 Task: Create a due date automation trigger when advanced on, on the tuesday before a card is due add dates starting in 1 days at 11:00 AM.
Action: Mouse moved to (1118, 88)
Screenshot: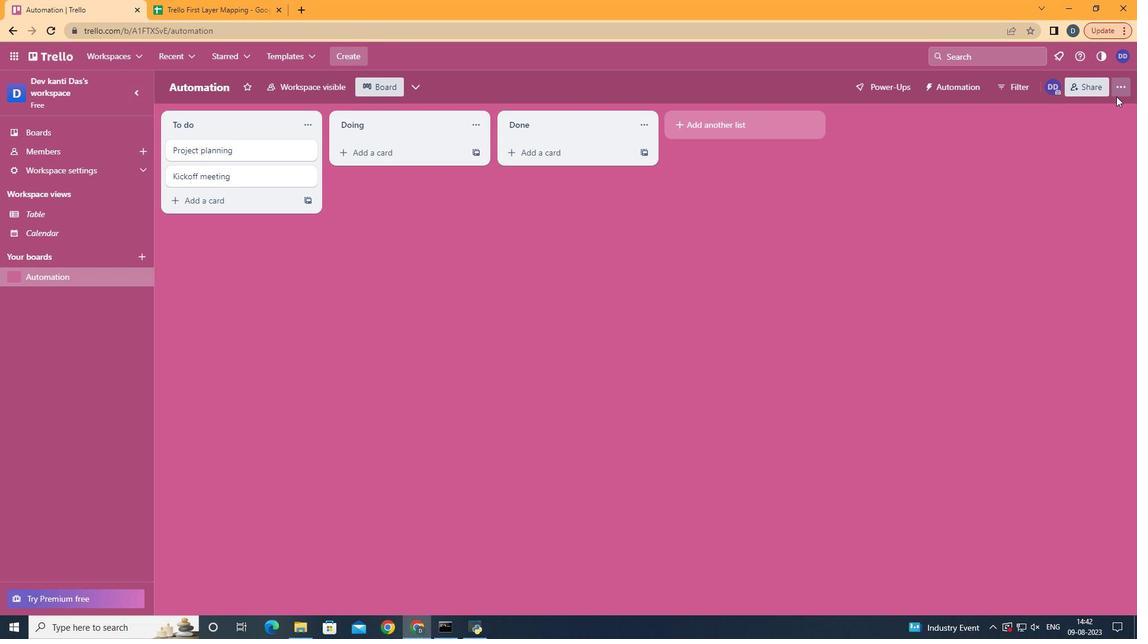 
Action: Mouse pressed left at (1118, 88)
Screenshot: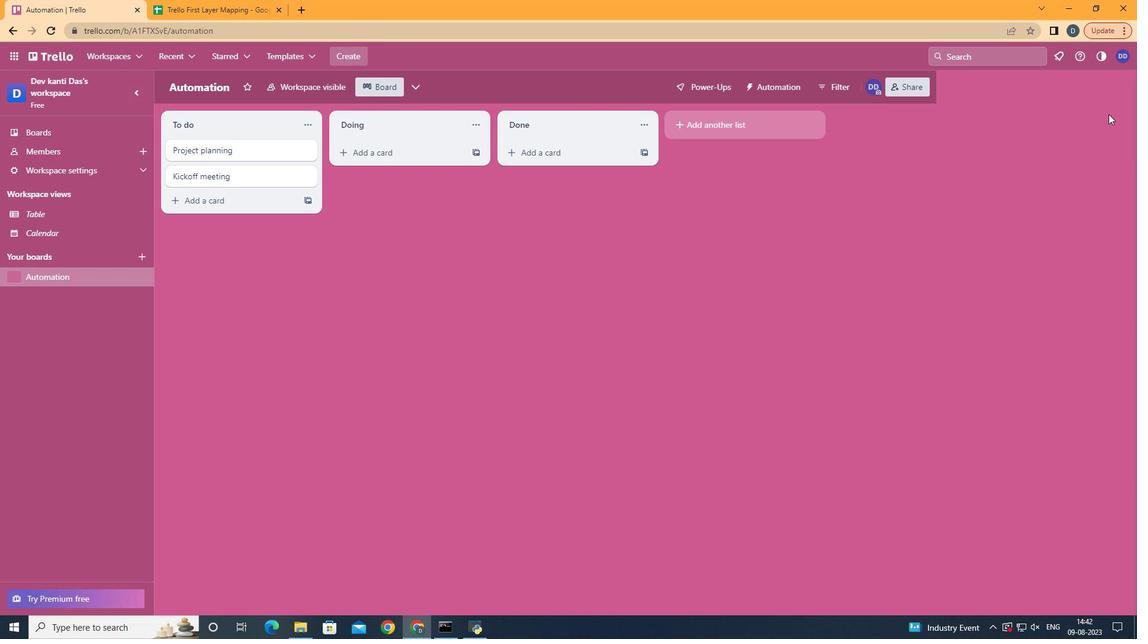 
Action: Mouse moved to (1020, 259)
Screenshot: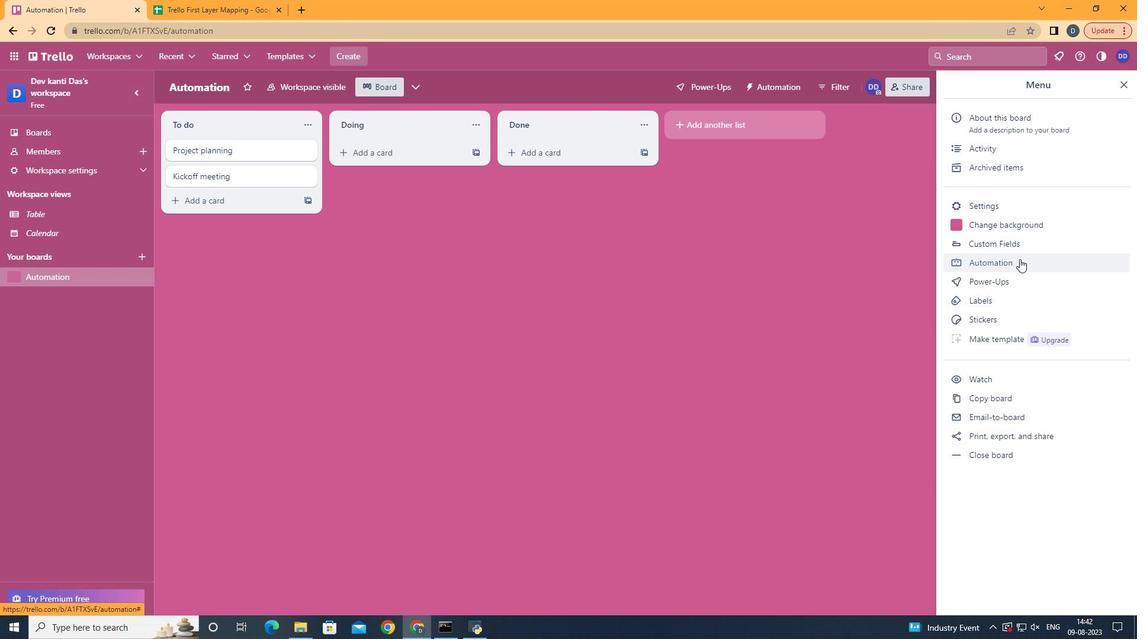 
Action: Mouse pressed left at (1020, 259)
Screenshot: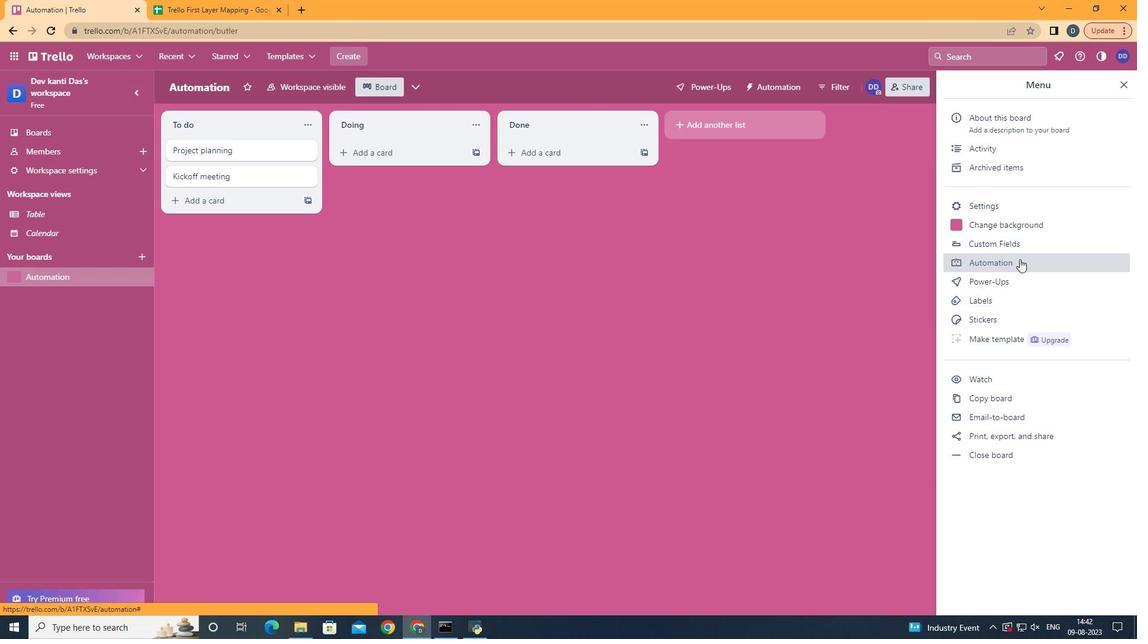 
Action: Mouse moved to (216, 243)
Screenshot: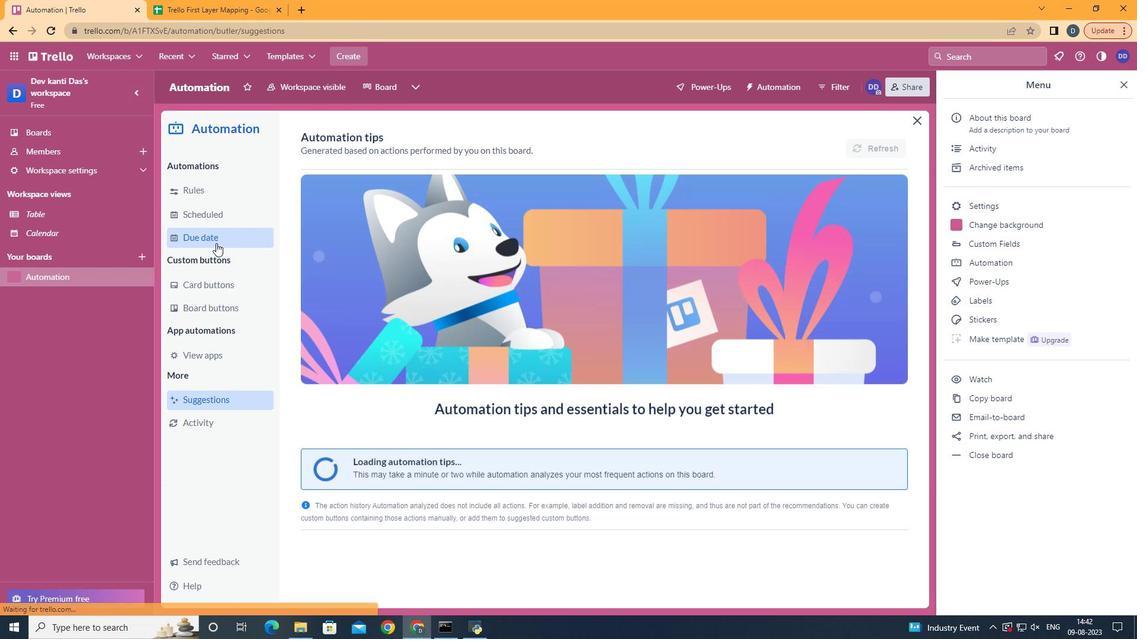 
Action: Mouse pressed left at (216, 243)
Screenshot: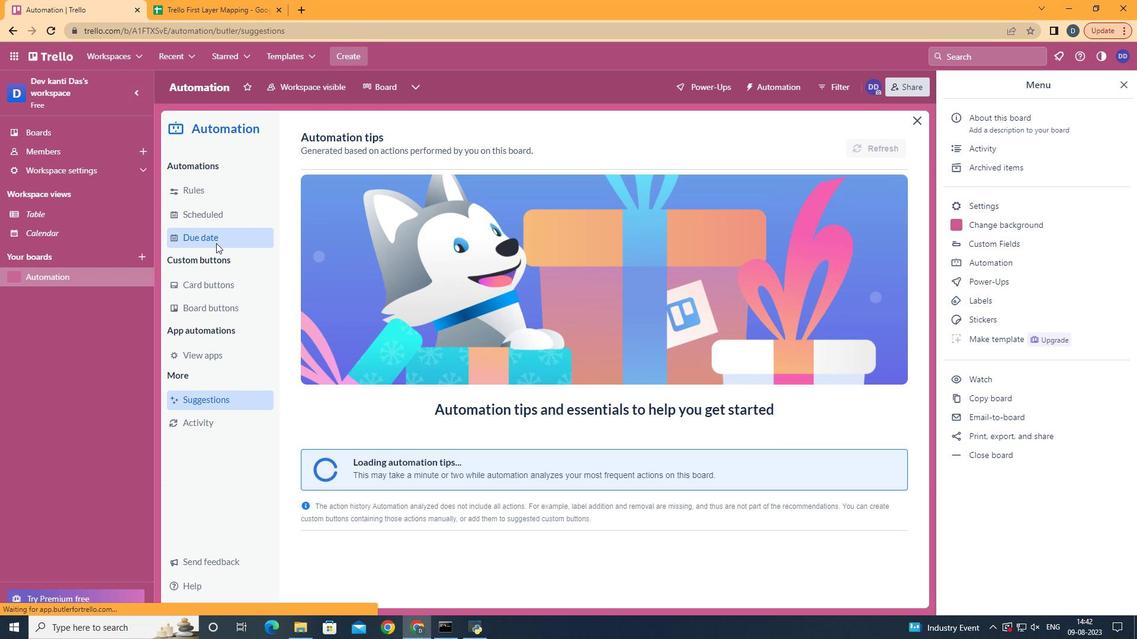 
Action: Mouse moved to (827, 143)
Screenshot: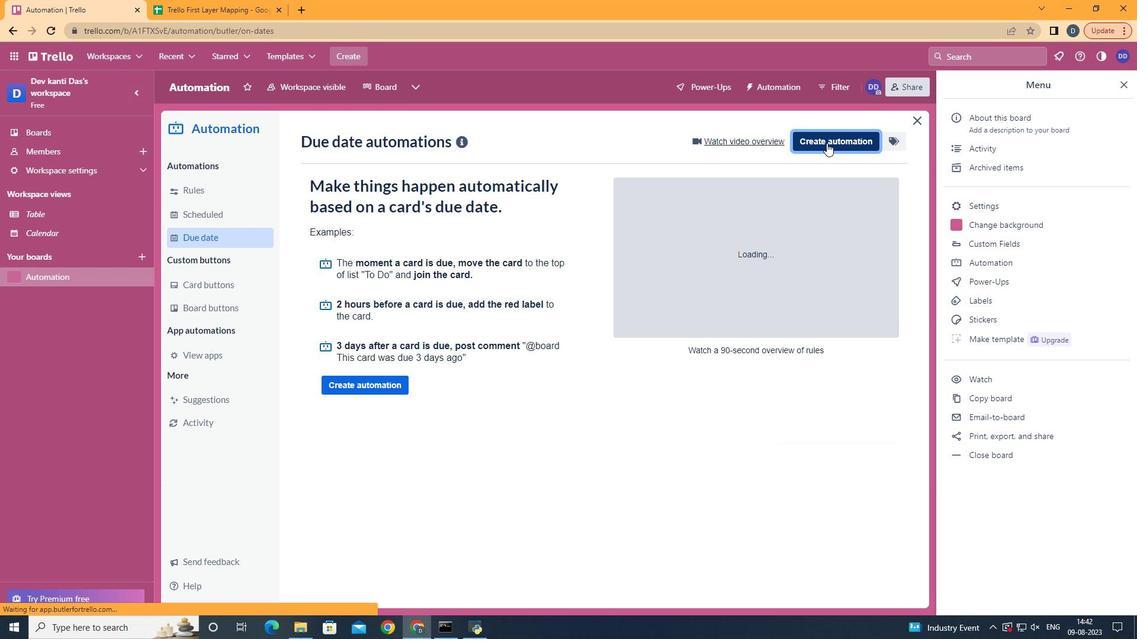 
Action: Mouse pressed left at (827, 143)
Screenshot: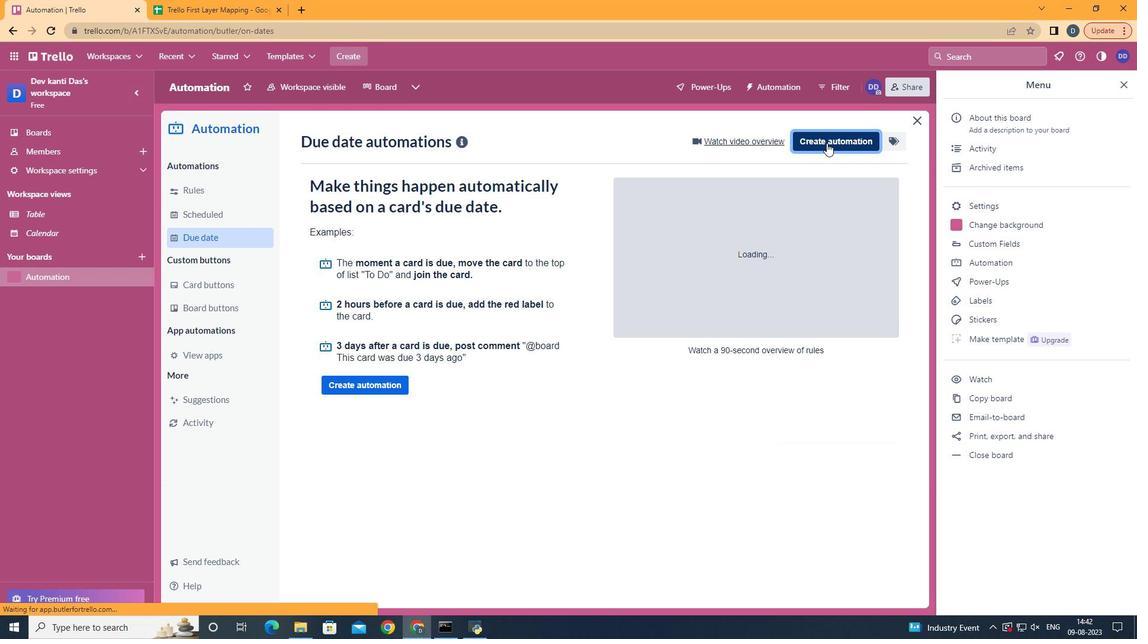 
Action: Mouse moved to (588, 261)
Screenshot: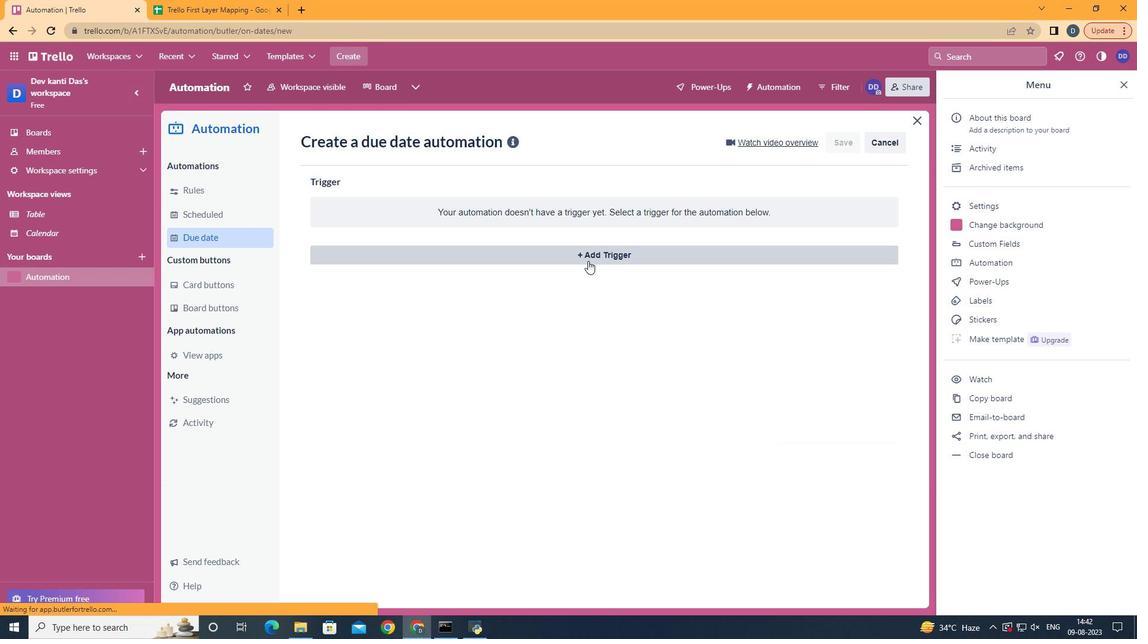 
Action: Mouse pressed left at (588, 261)
Screenshot: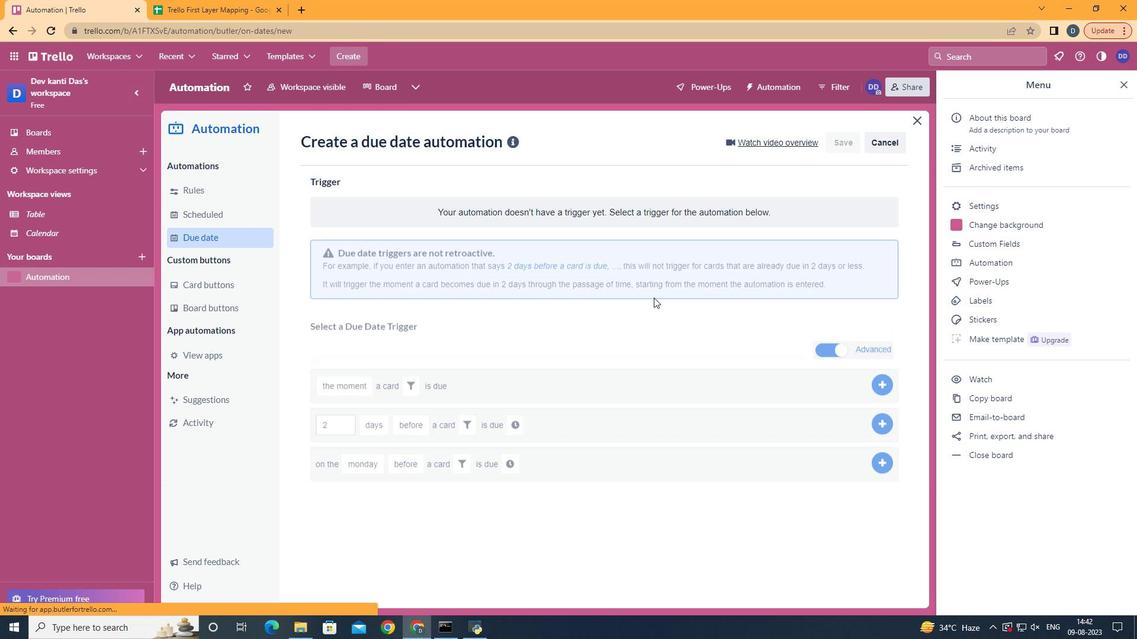 
Action: Mouse moved to (393, 331)
Screenshot: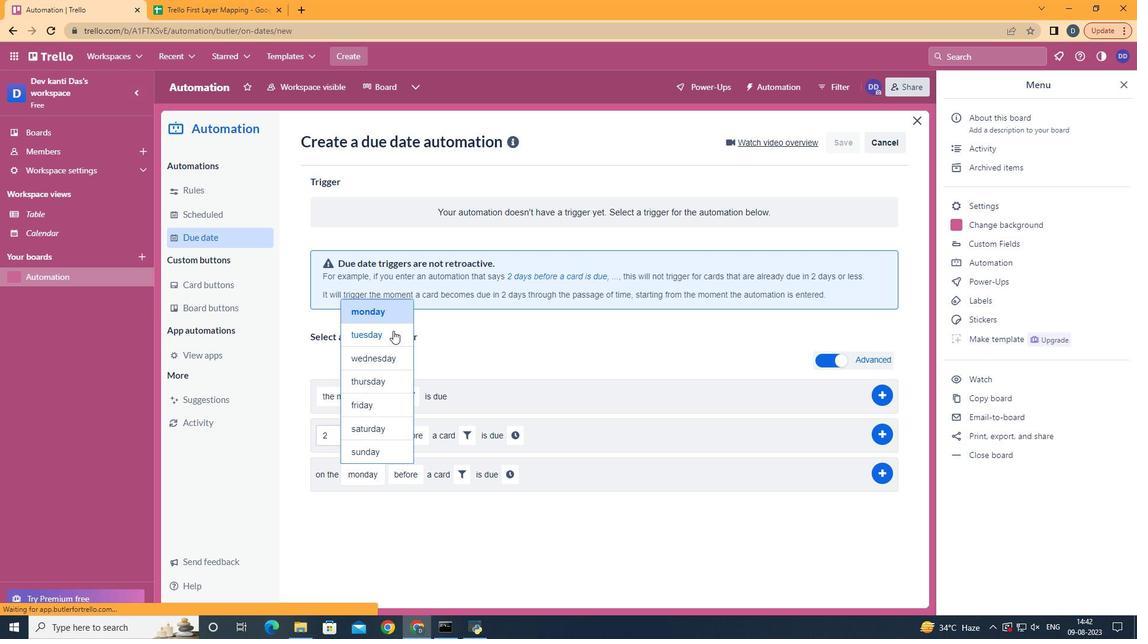 
Action: Mouse pressed left at (393, 331)
Screenshot: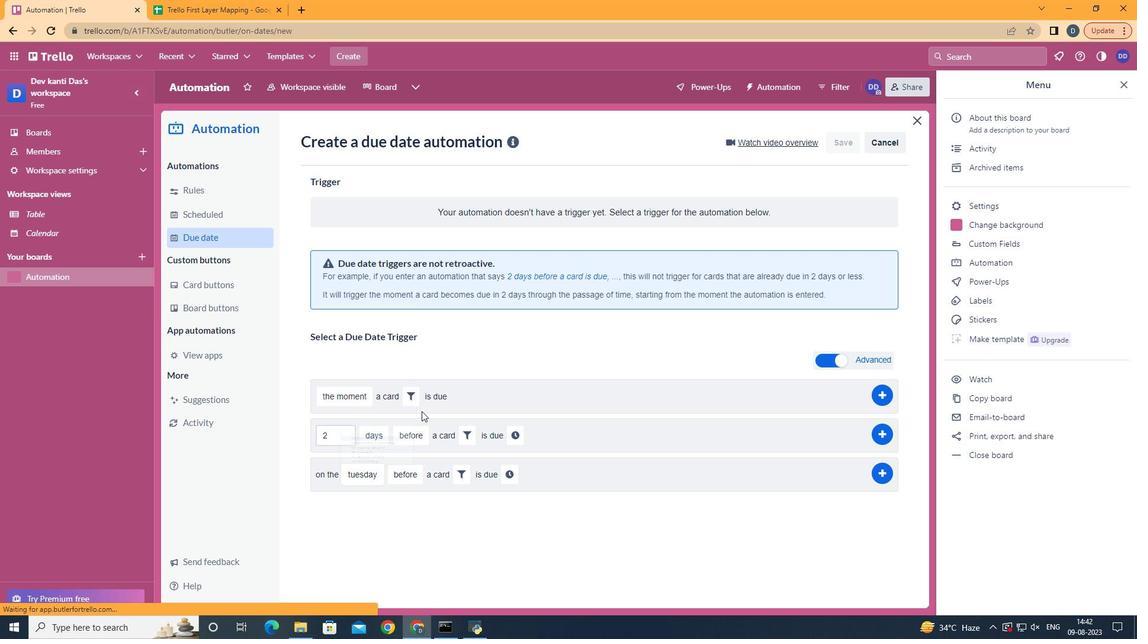 
Action: Mouse moved to (412, 499)
Screenshot: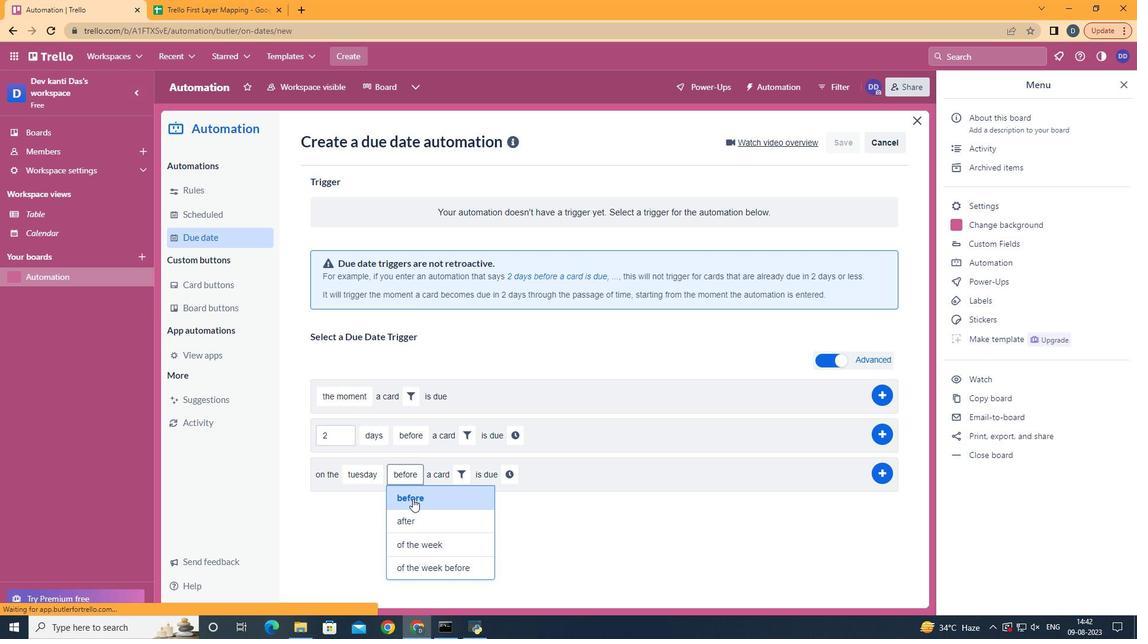 
Action: Mouse pressed left at (412, 499)
Screenshot: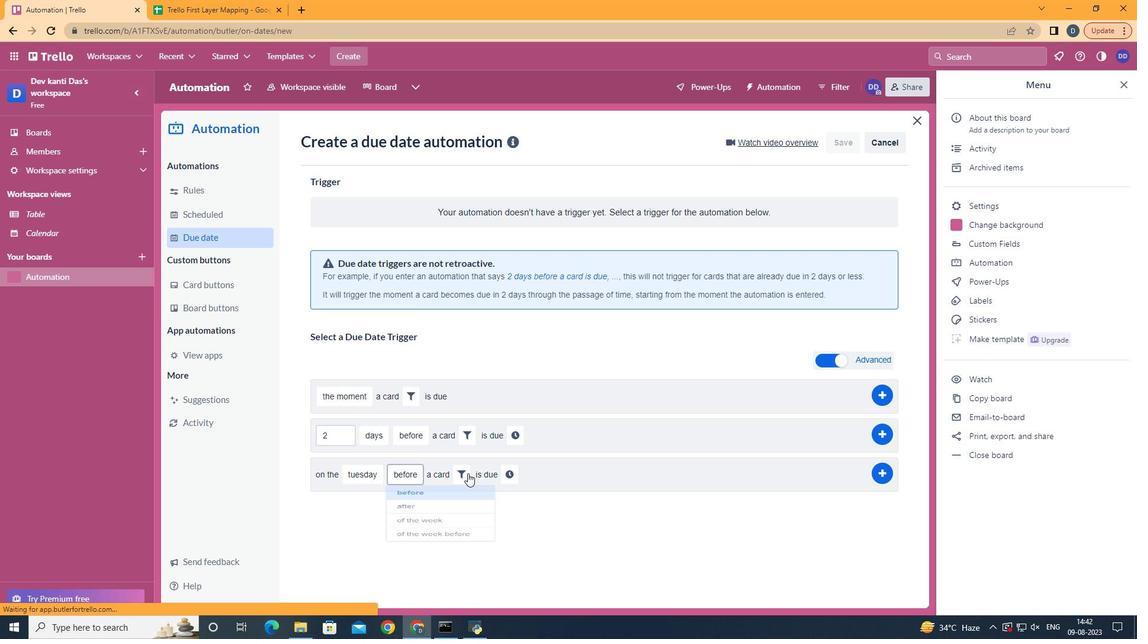 
Action: Mouse moved to (476, 465)
Screenshot: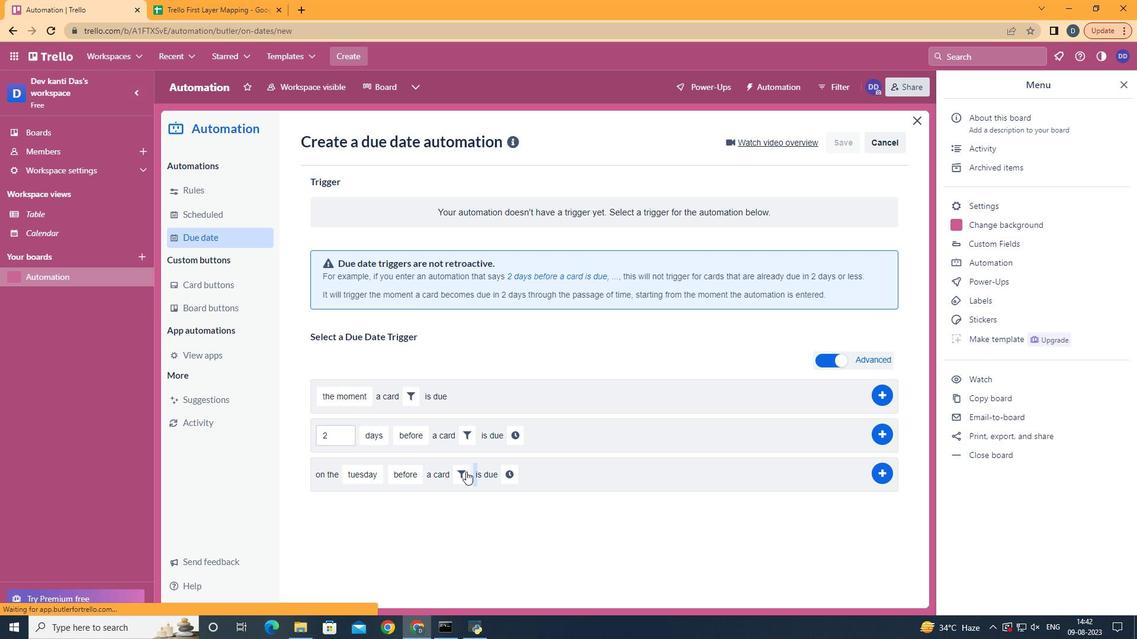 
Action: Mouse pressed left at (476, 465)
Screenshot: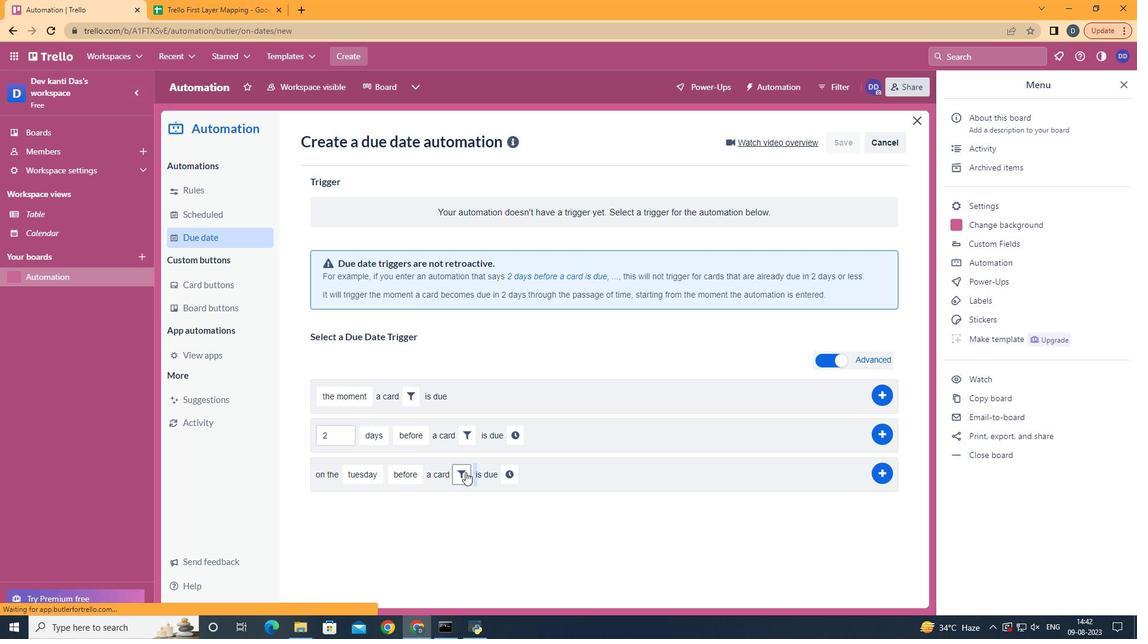 
Action: Mouse moved to (465, 472)
Screenshot: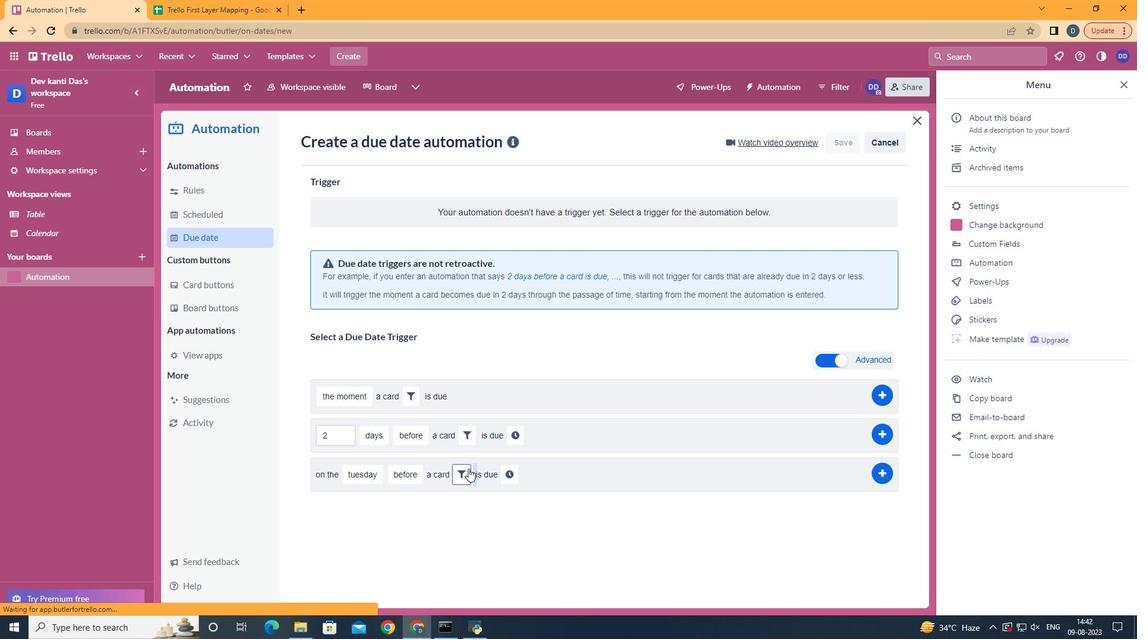 
Action: Mouse pressed left at (465, 472)
Screenshot: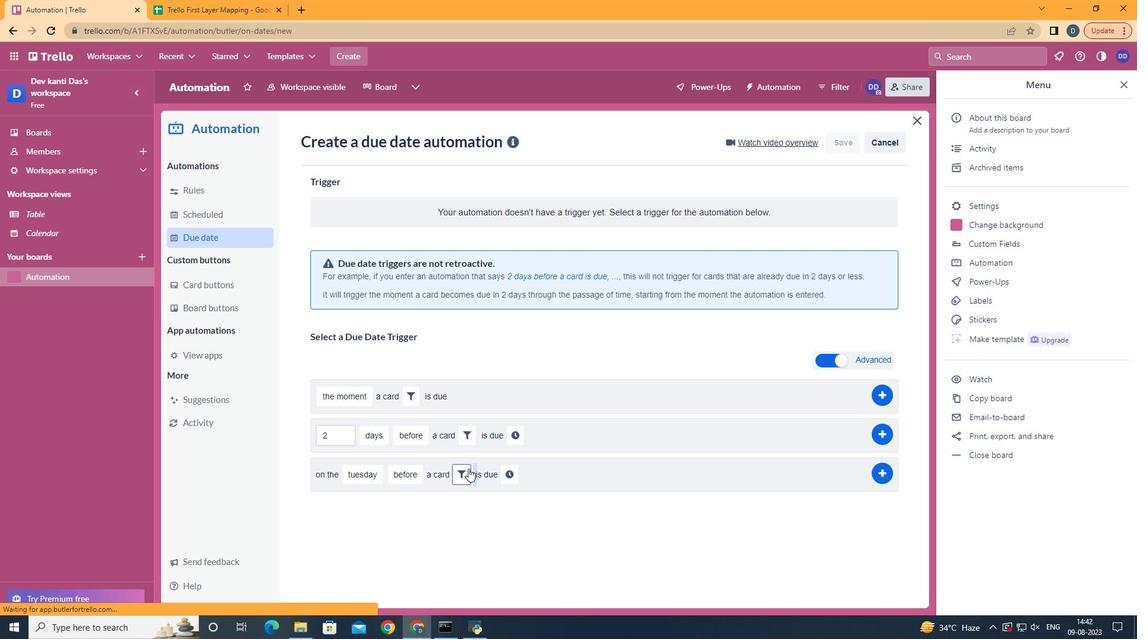 
Action: Mouse moved to (522, 509)
Screenshot: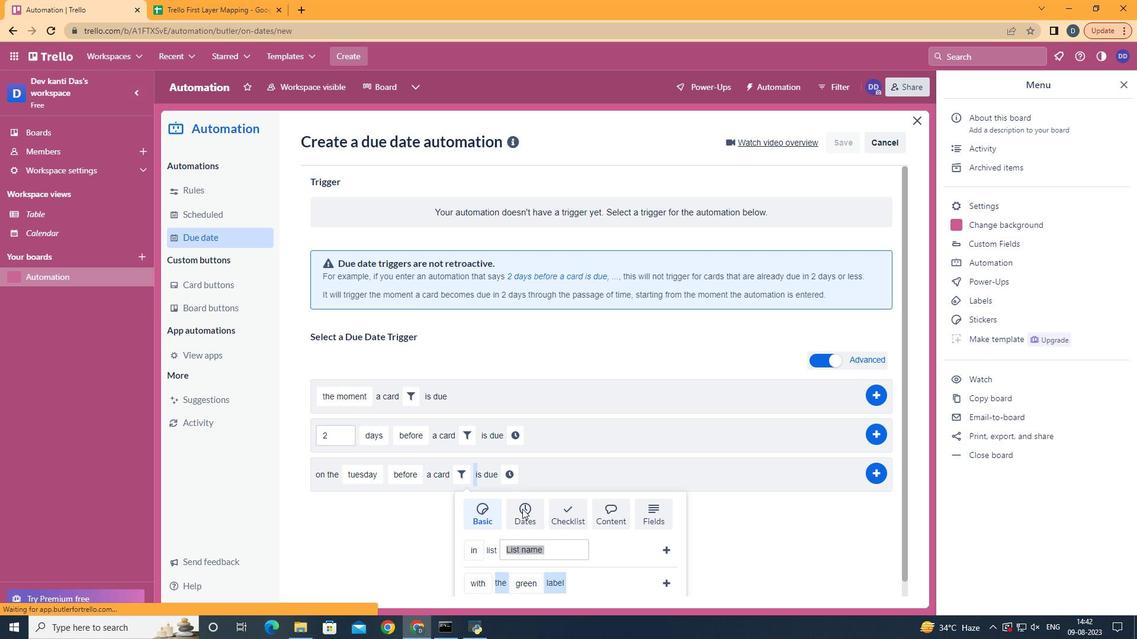 
Action: Mouse pressed left at (522, 509)
Screenshot: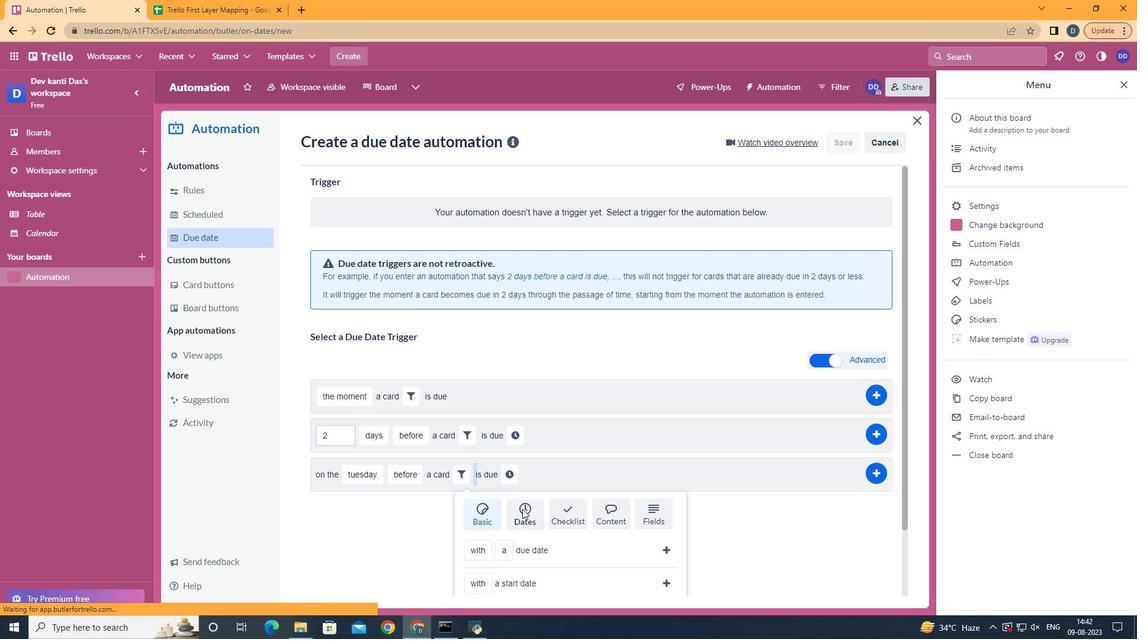 
Action: Mouse moved to (523, 509)
Screenshot: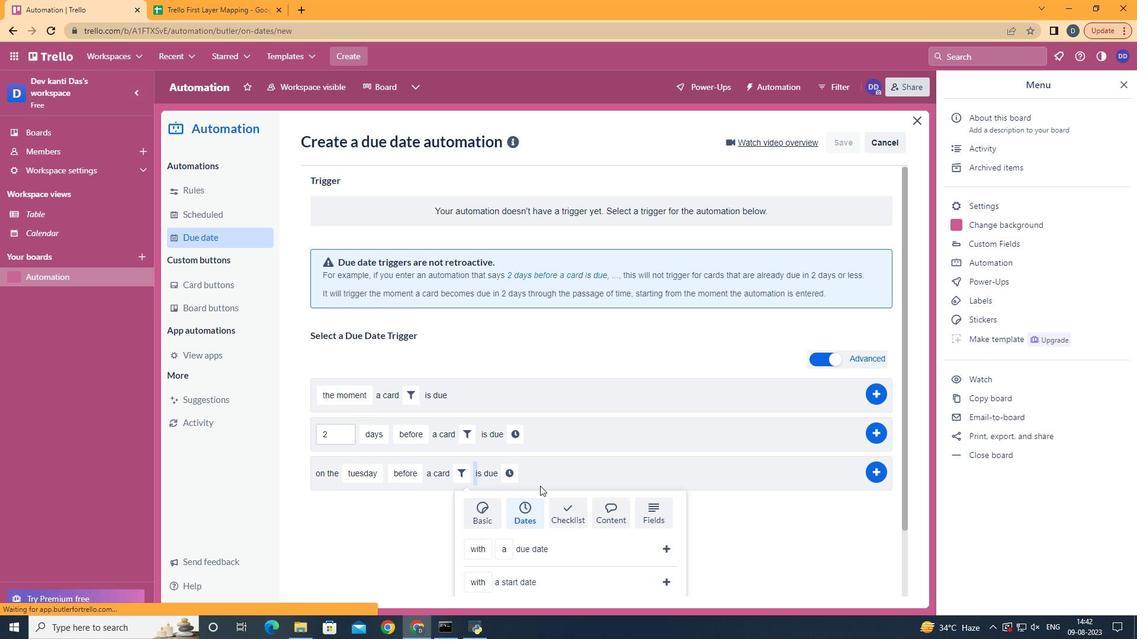 
Action: Mouse scrolled (523, 508) with delta (0, 0)
Screenshot: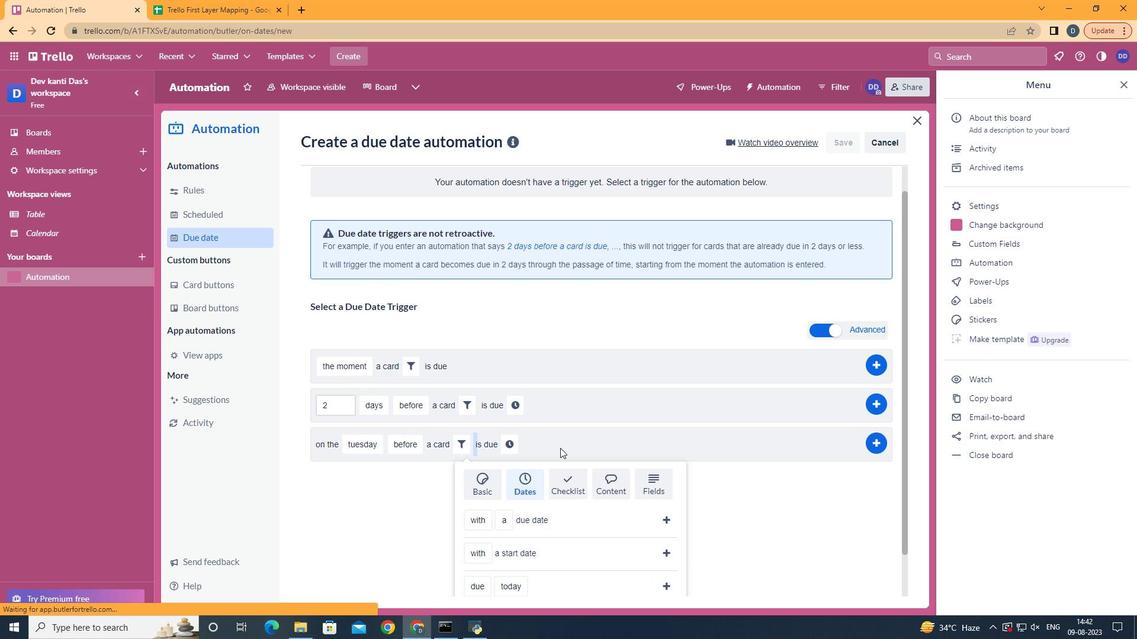 
Action: Mouse scrolled (523, 508) with delta (0, 0)
Screenshot: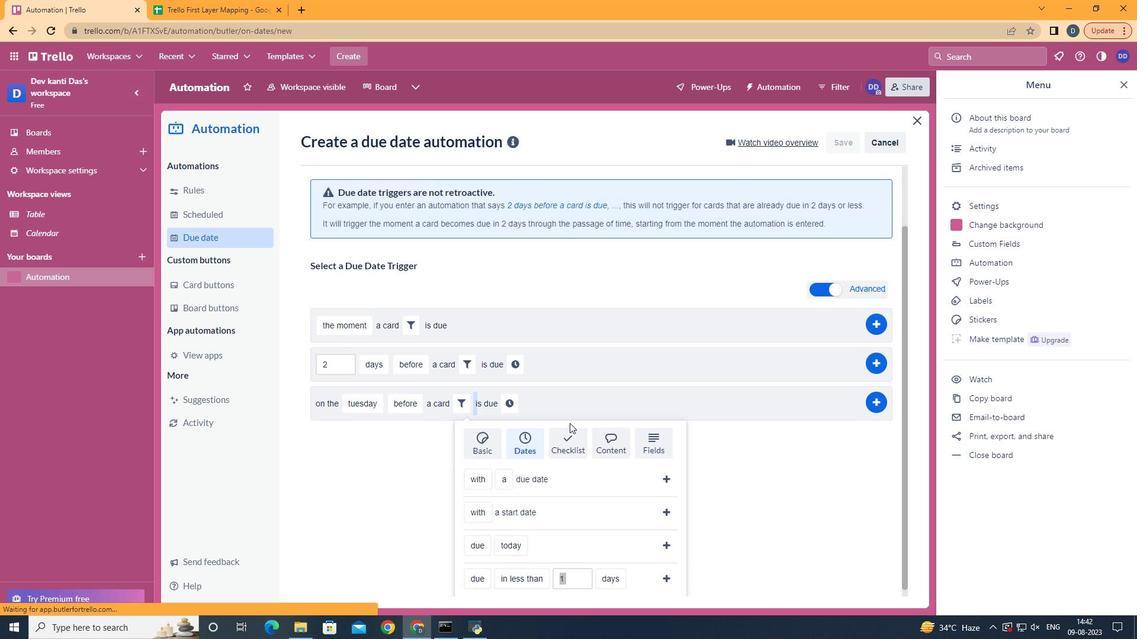 
Action: Mouse scrolled (523, 508) with delta (0, 0)
Screenshot: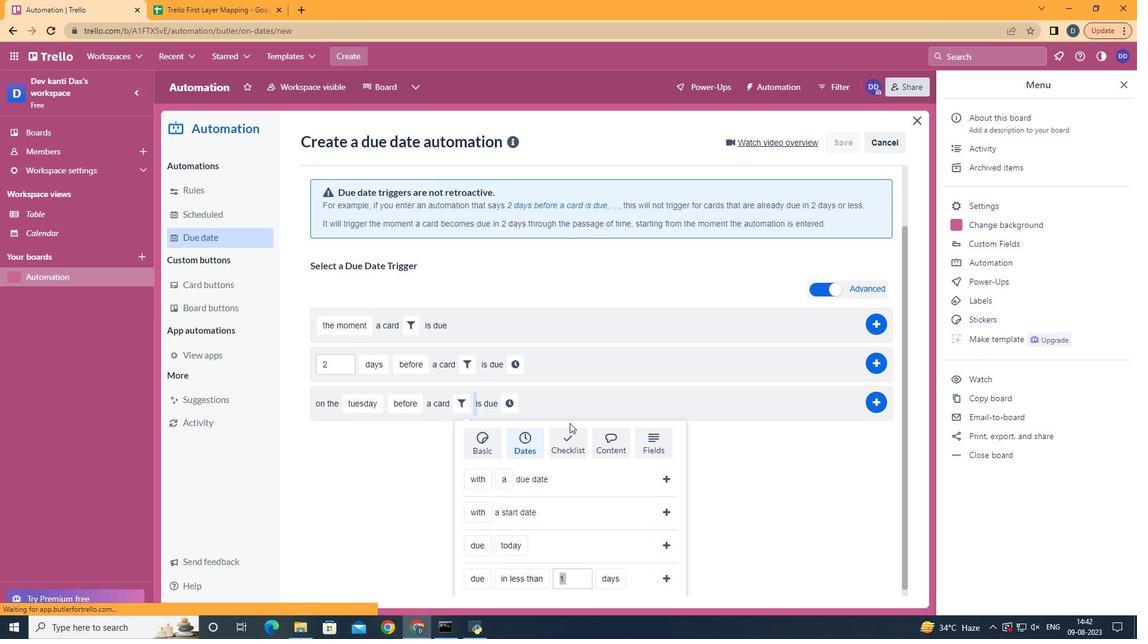 
Action: Mouse scrolled (523, 508) with delta (0, 0)
Screenshot: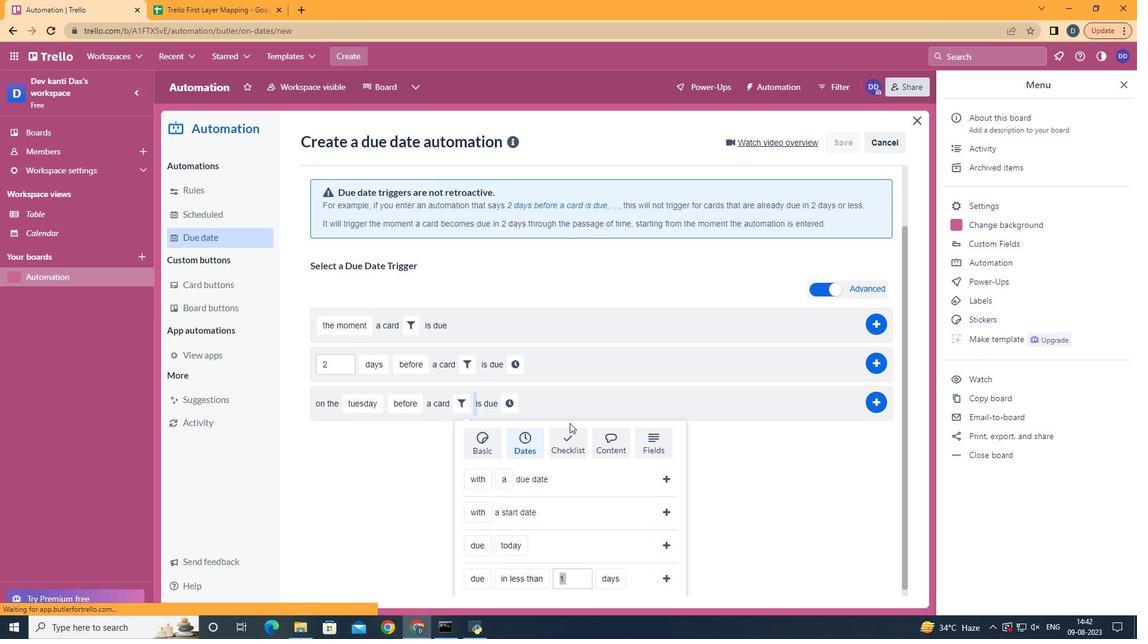 
Action: Mouse moved to (489, 548)
Screenshot: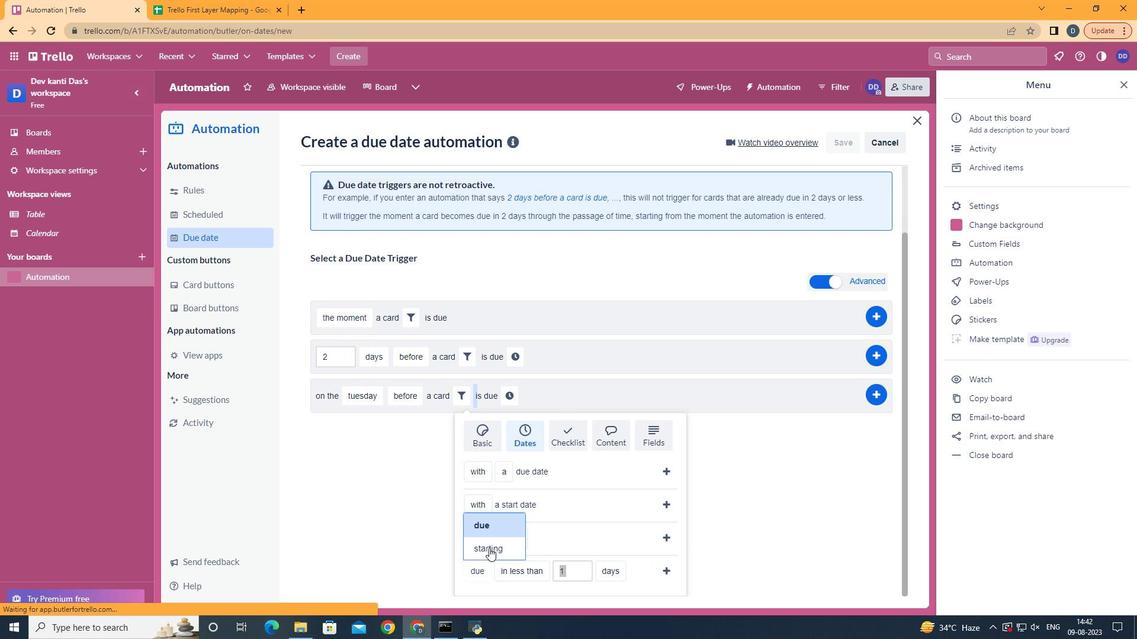 
Action: Mouse pressed left at (489, 548)
Screenshot: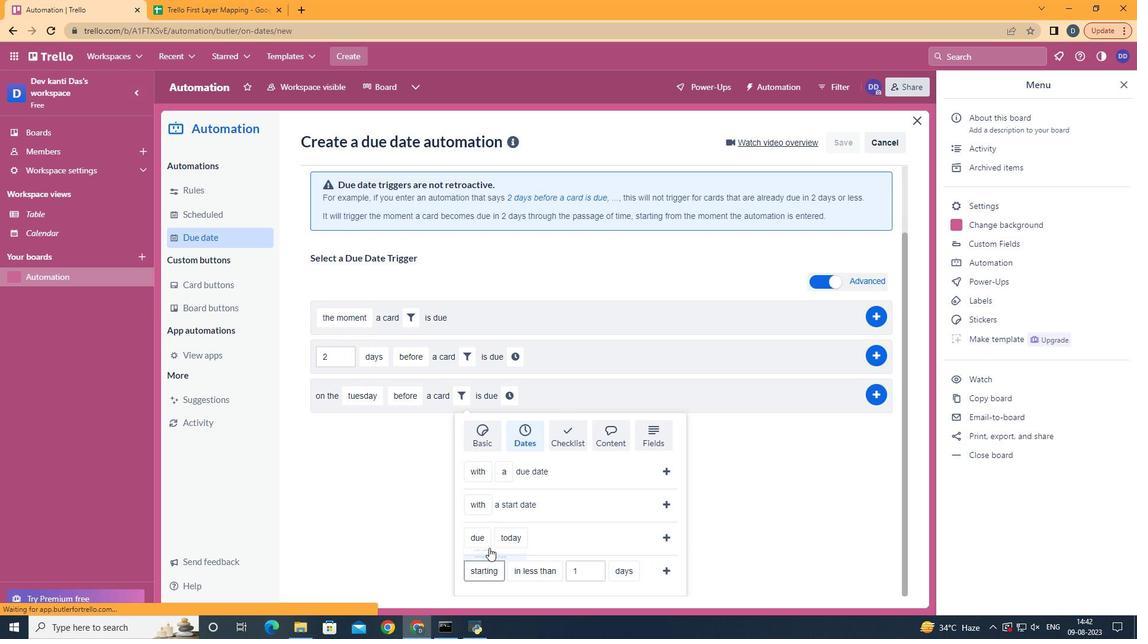 
Action: Mouse moved to (539, 522)
Screenshot: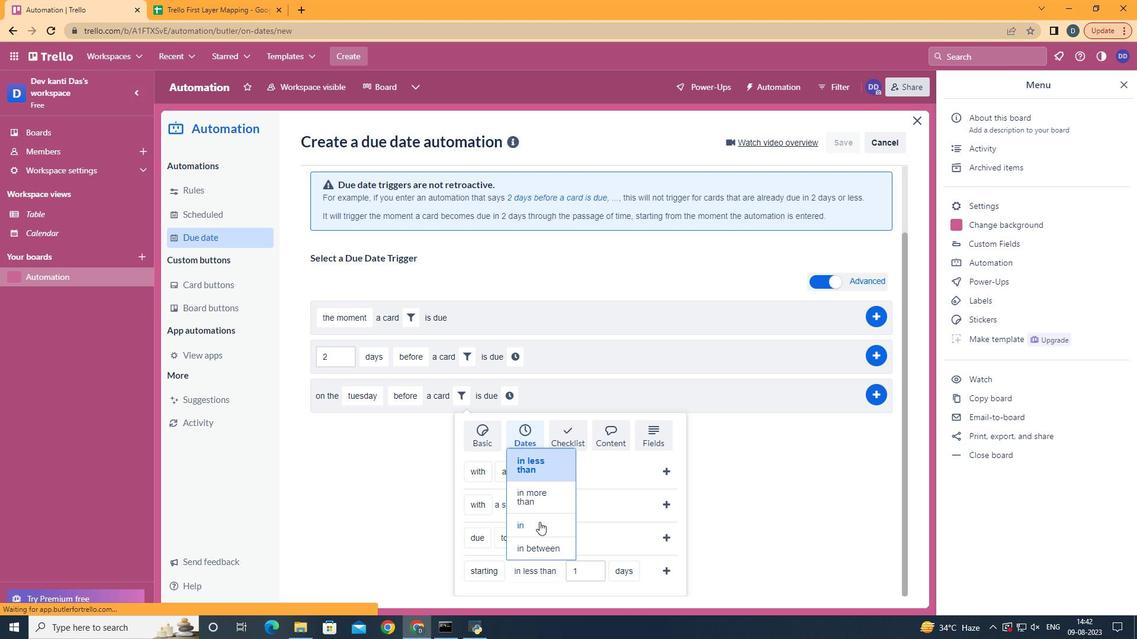 
Action: Mouse pressed left at (539, 522)
Screenshot: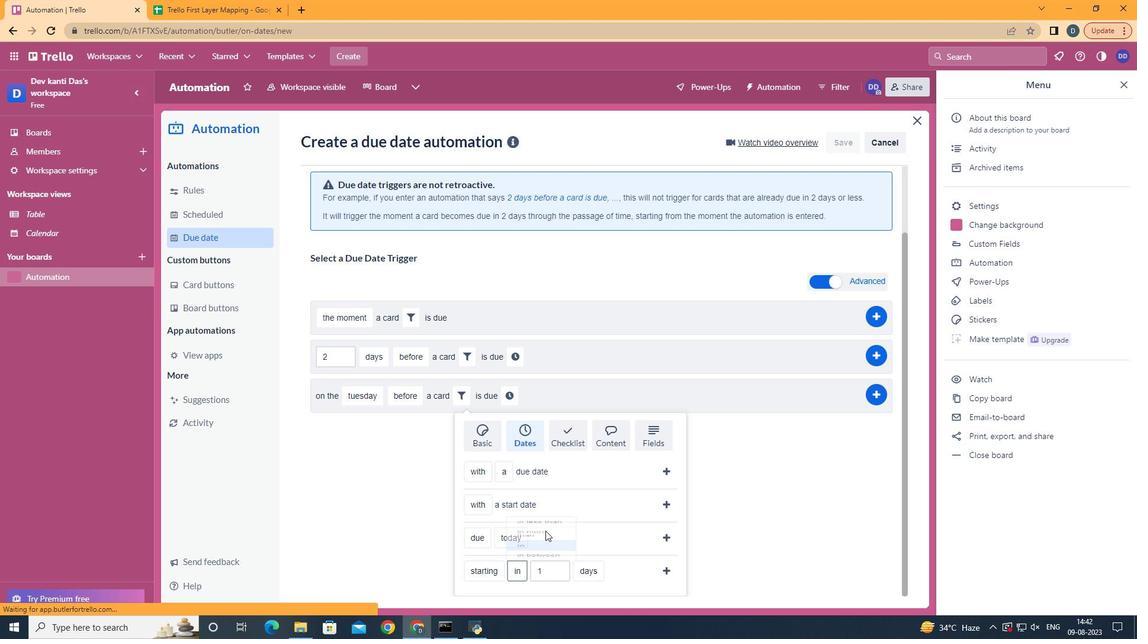 
Action: Mouse moved to (596, 522)
Screenshot: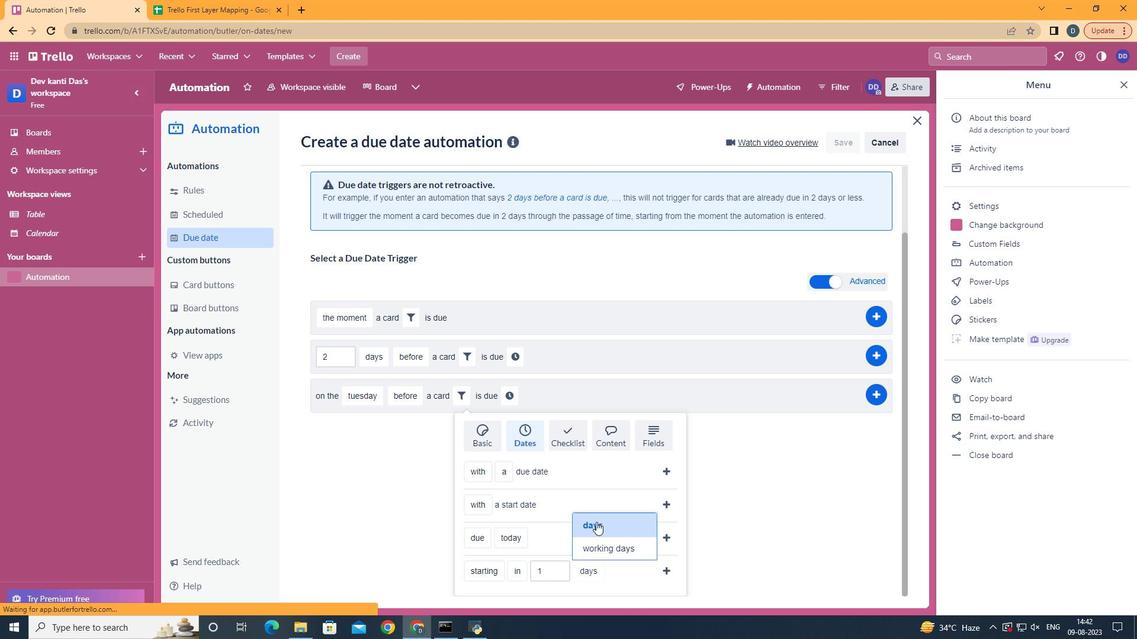 
Action: Mouse pressed left at (596, 522)
Screenshot: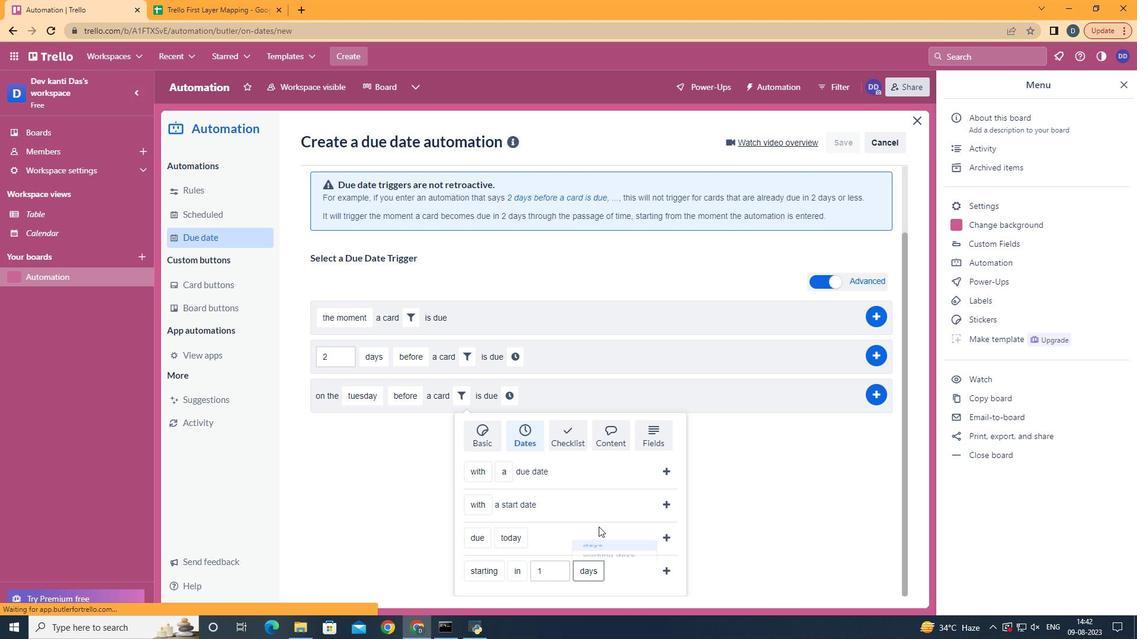 
Action: Mouse moved to (668, 565)
Screenshot: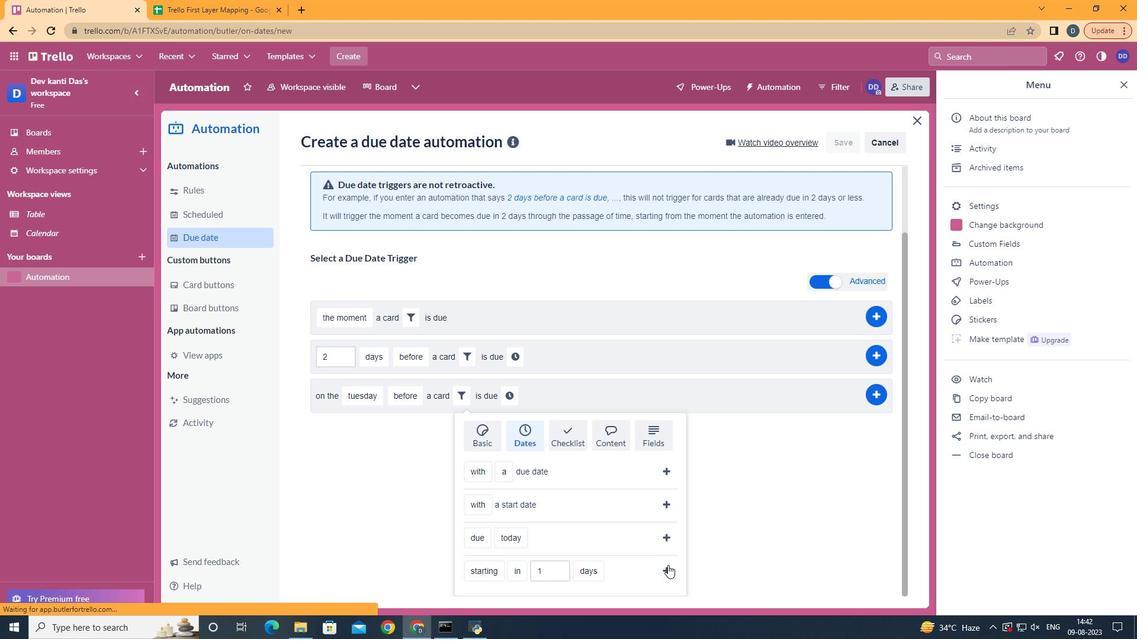 
Action: Mouse pressed left at (668, 565)
Screenshot: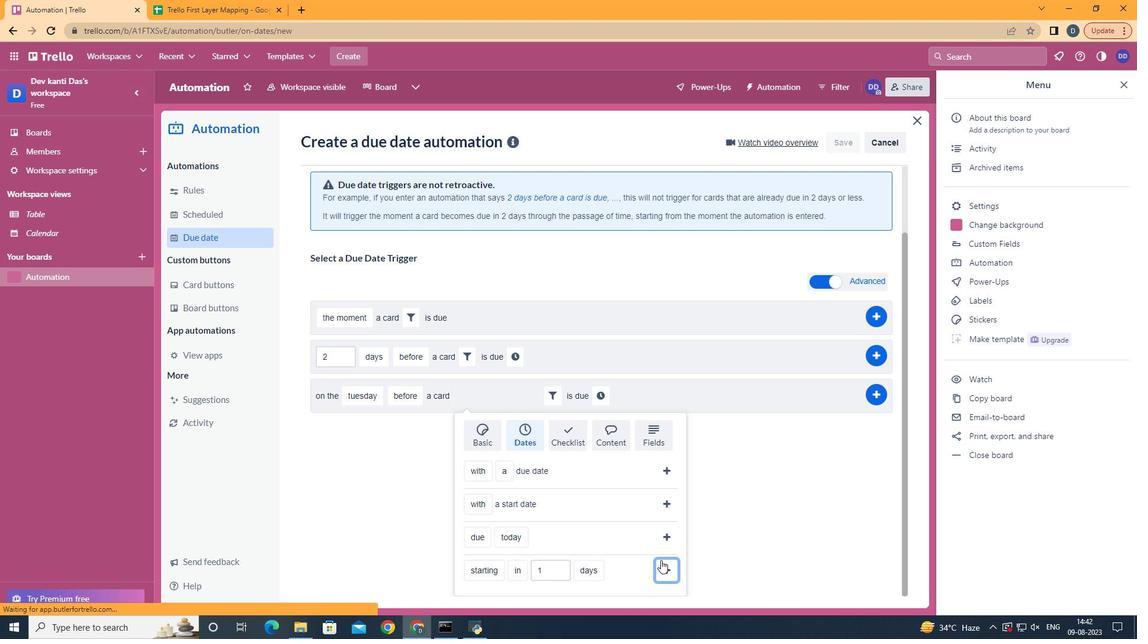 
Action: Mouse moved to (603, 475)
Screenshot: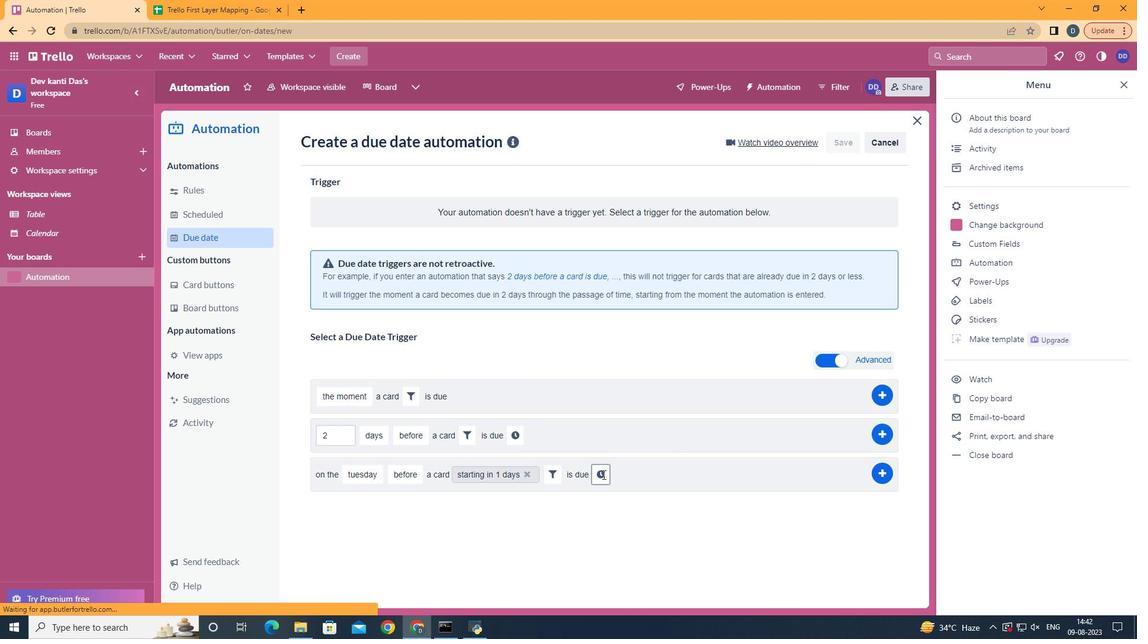 
Action: Mouse pressed left at (603, 475)
Screenshot: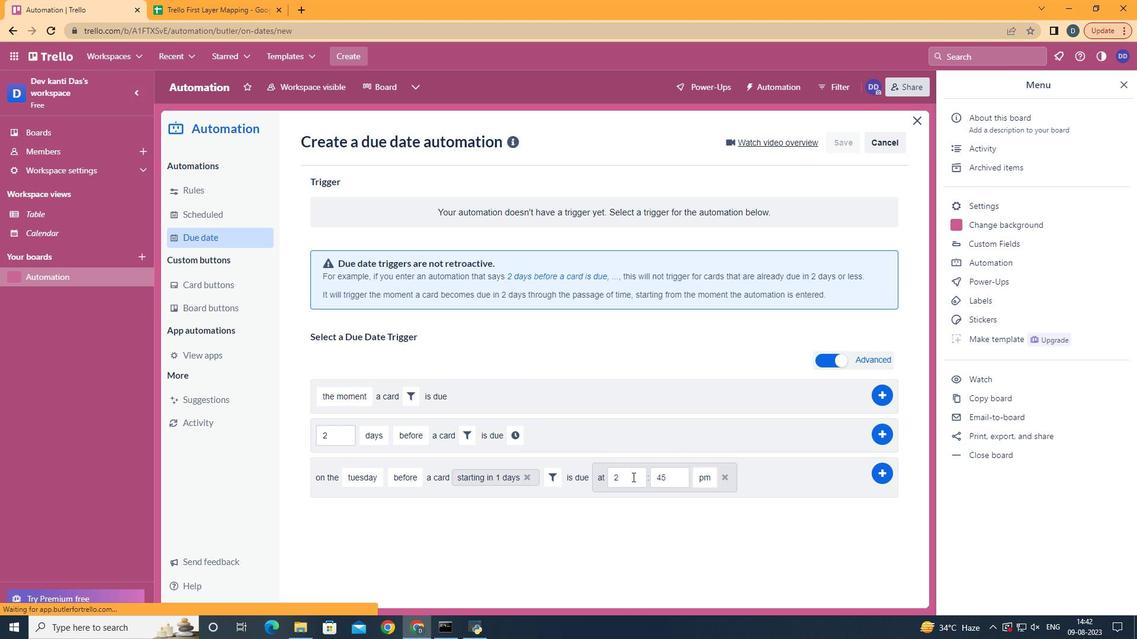
Action: Mouse moved to (635, 479)
Screenshot: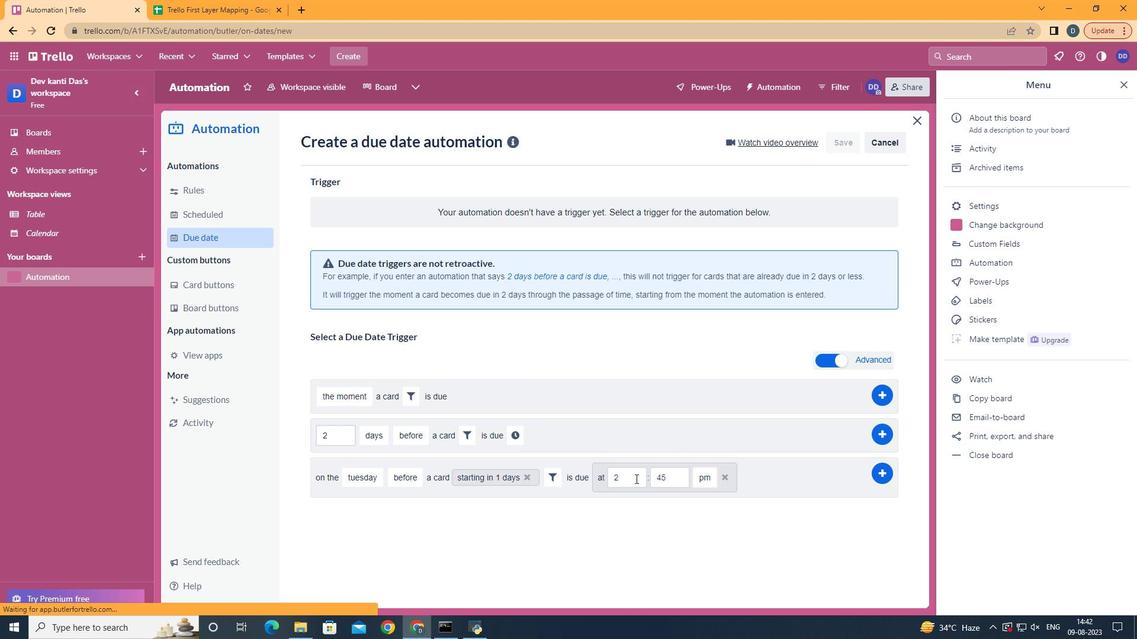 
Action: Mouse pressed left at (635, 479)
Screenshot: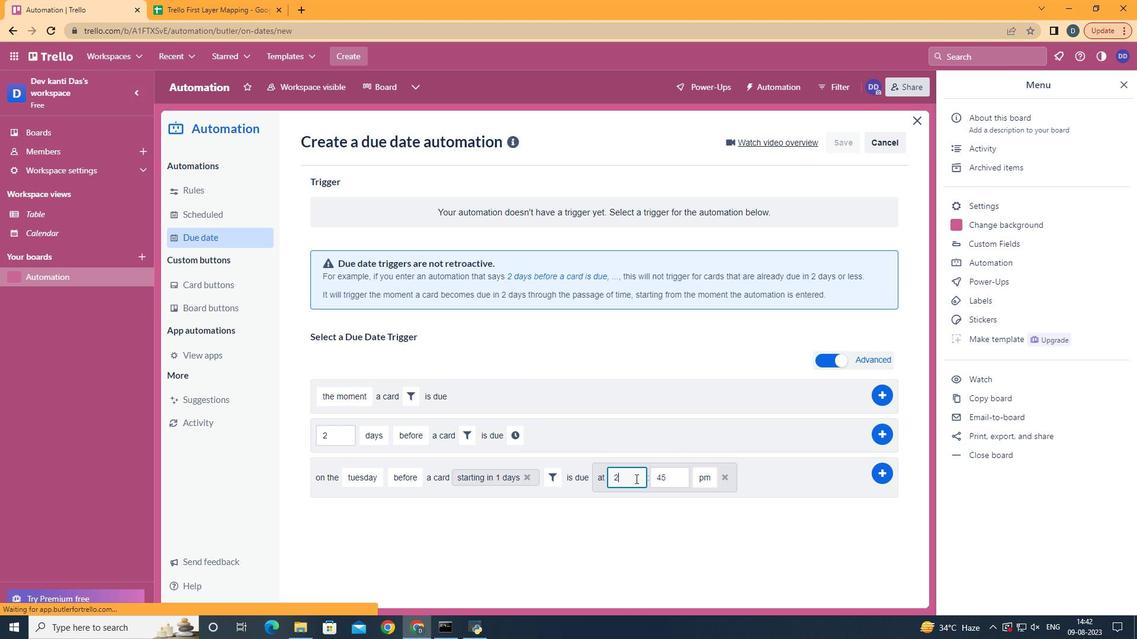 
Action: Mouse moved to (643, 478)
Screenshot: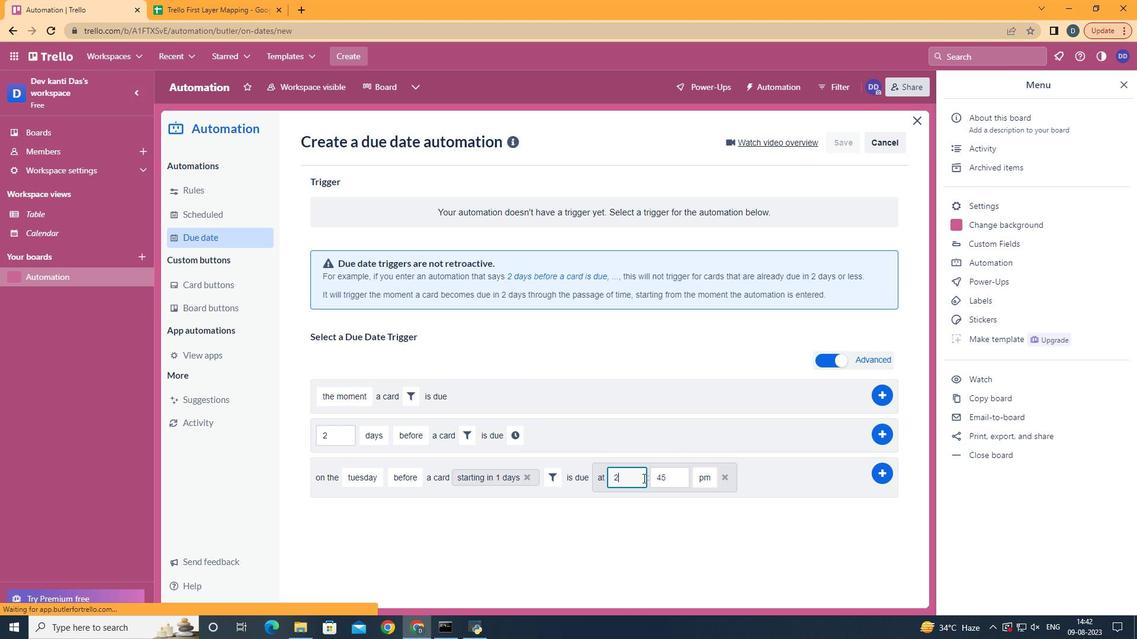 
Action: Key pressed <Key.backspace>11
Screenshot: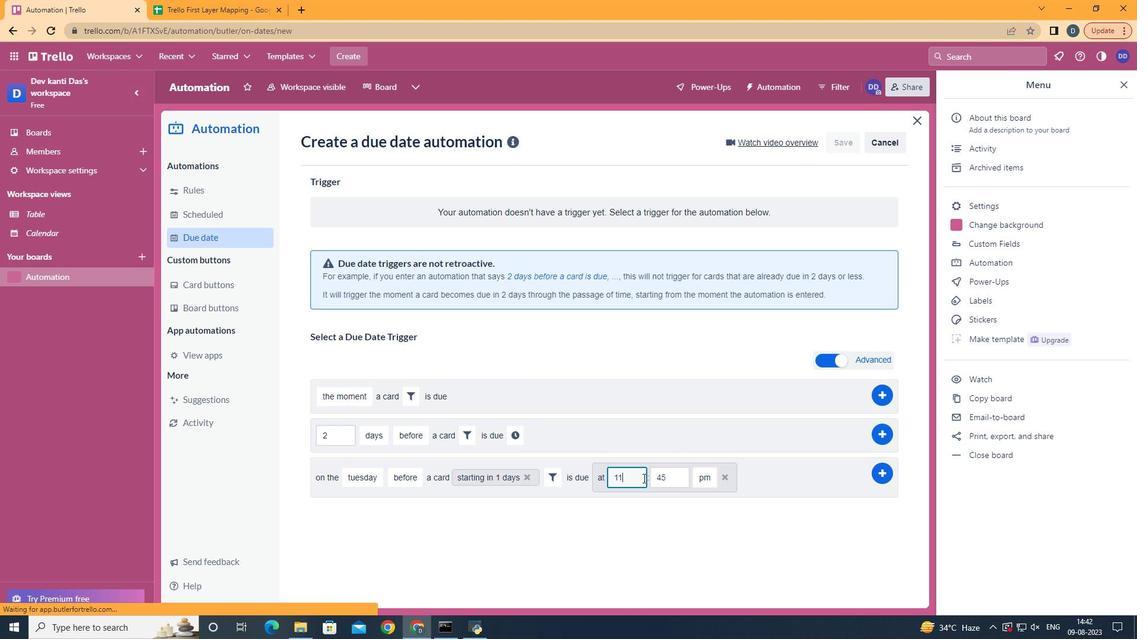 
Action: Mouse moved to (673, 473)
Screenshot: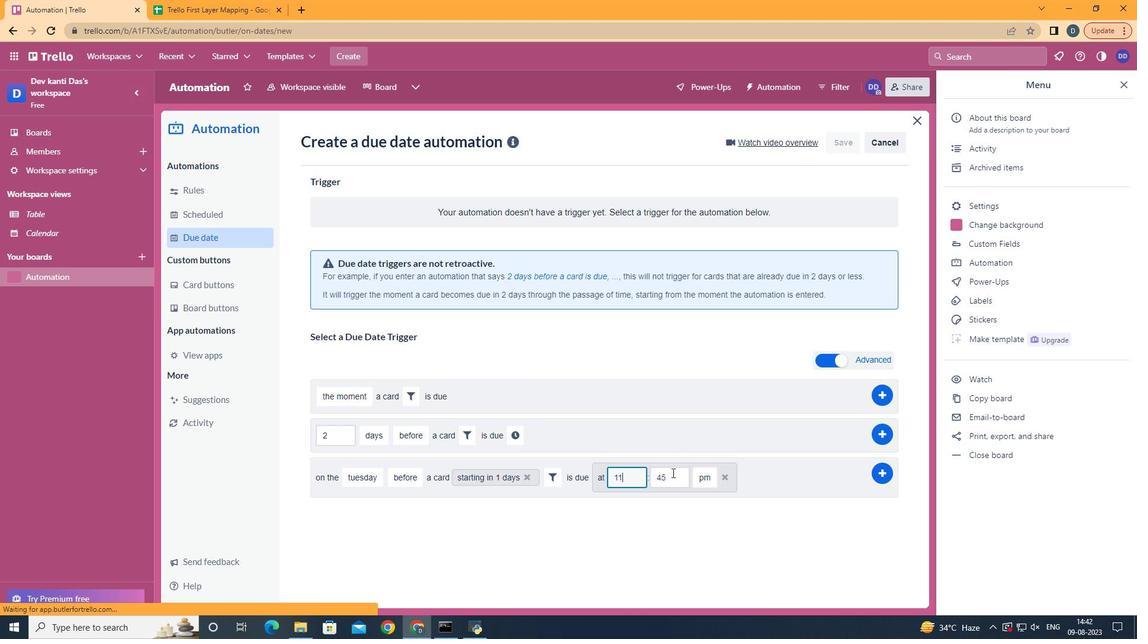 
Action: Key pressed <Key.backspace>
Screenshot: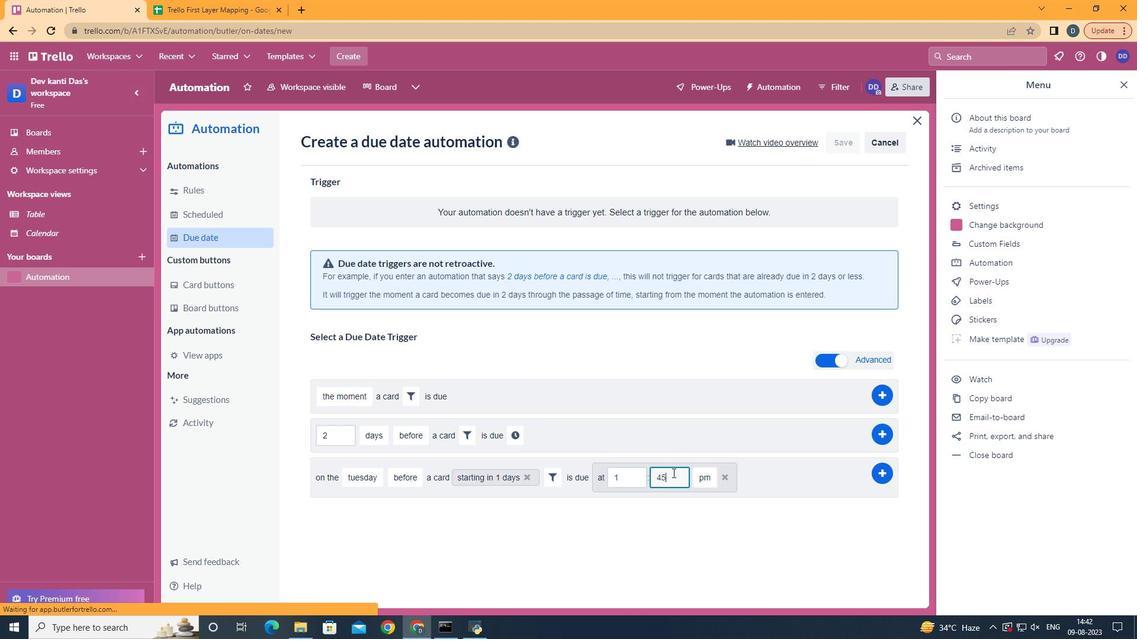 
Action: Mouse pressed left at (673, 473)
Screenshot: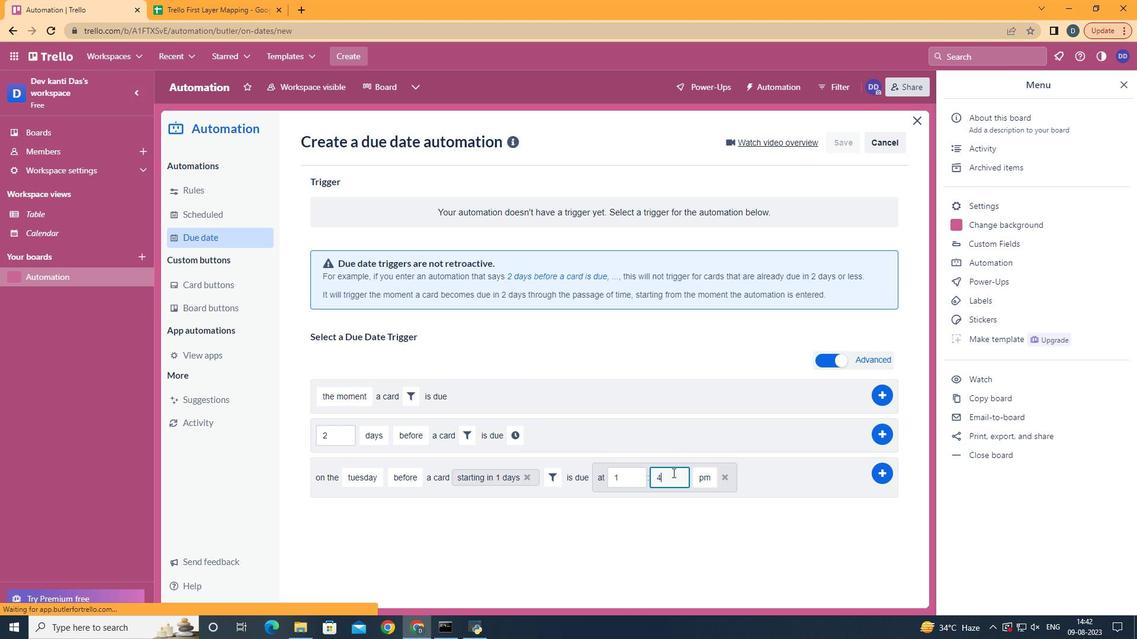 
Action: Key pressed <Key.backspace><Key.backspace>00
Screenshot: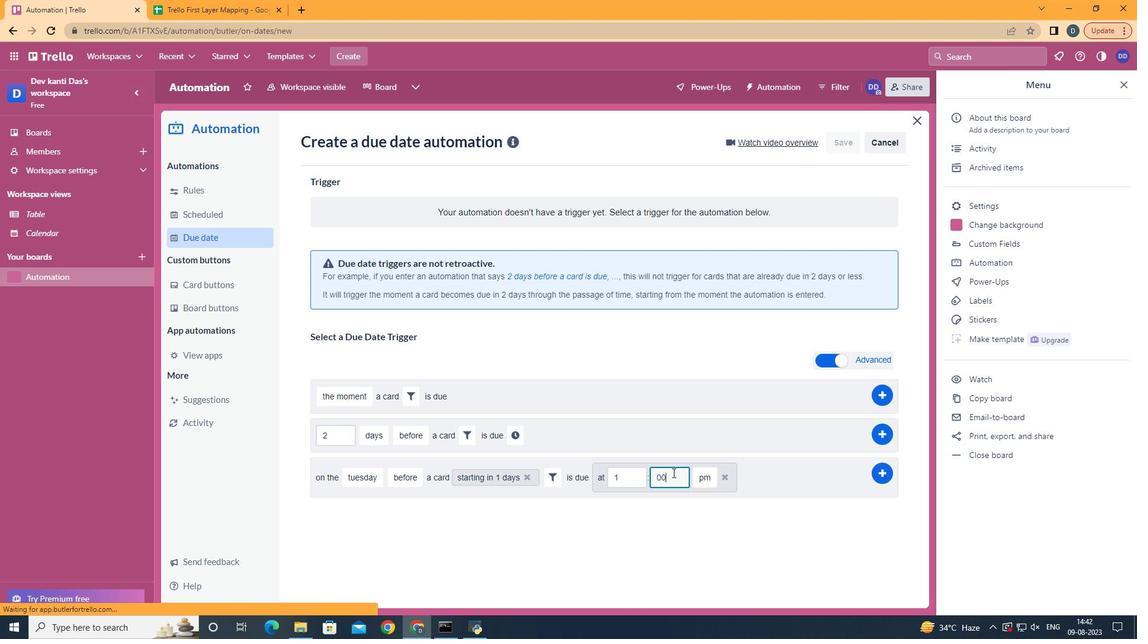 
Action: Mouse moved to (639, 484)
Screenshot: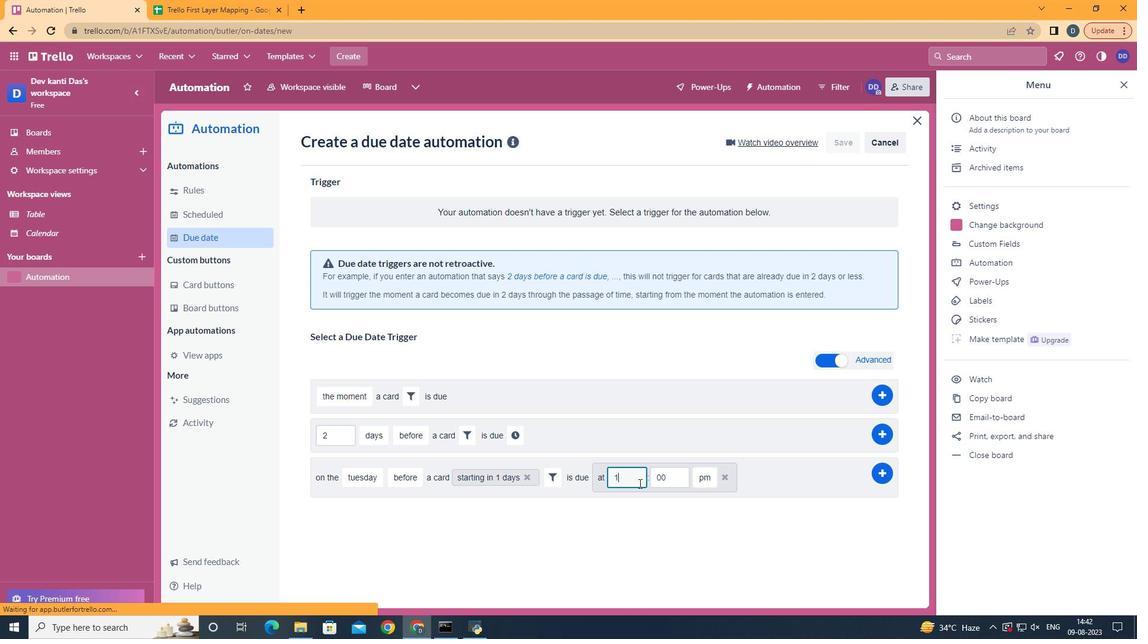 
Action: Mouse pressed left at (639, 484)
Screenshot: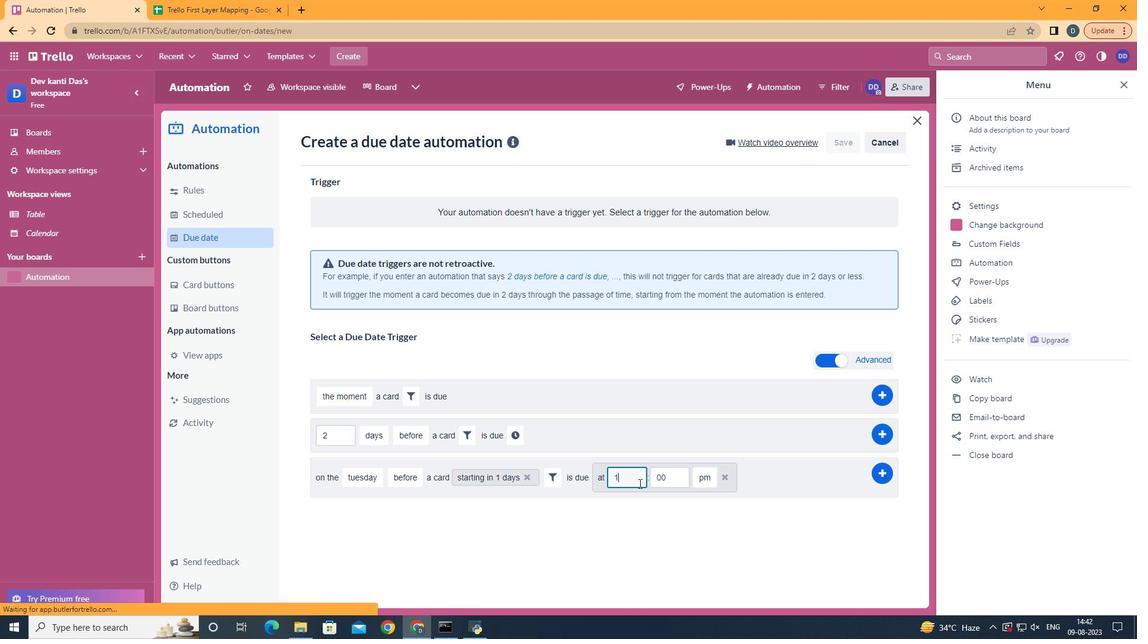 
Action: Mouse moved to (639, 484)
Screenshot: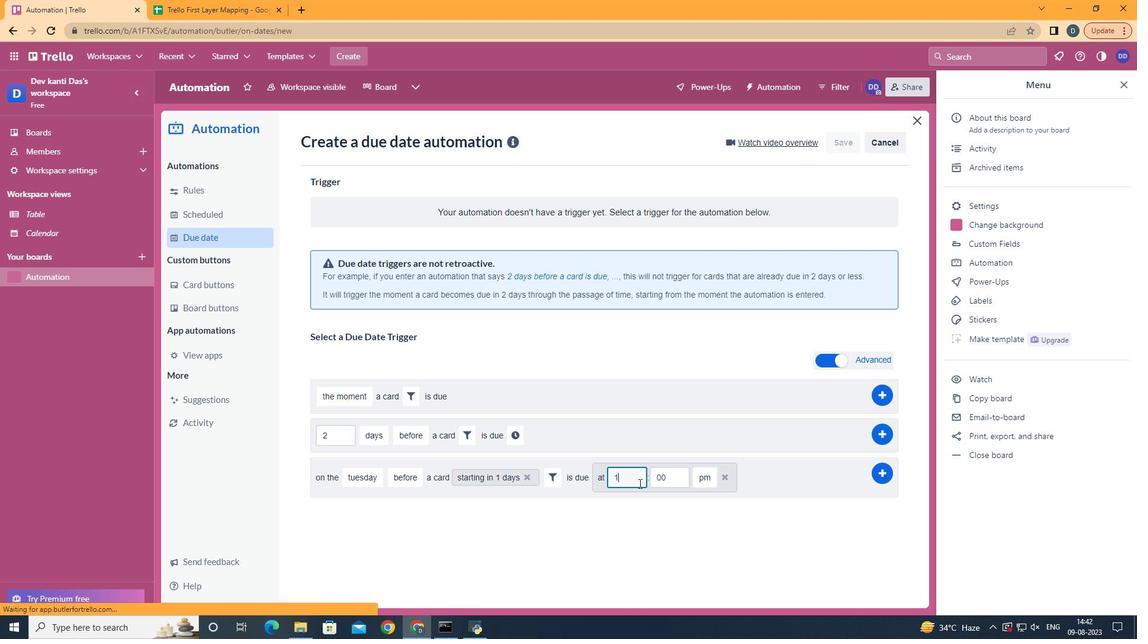 
Action: Key pressed 1
Screenshot: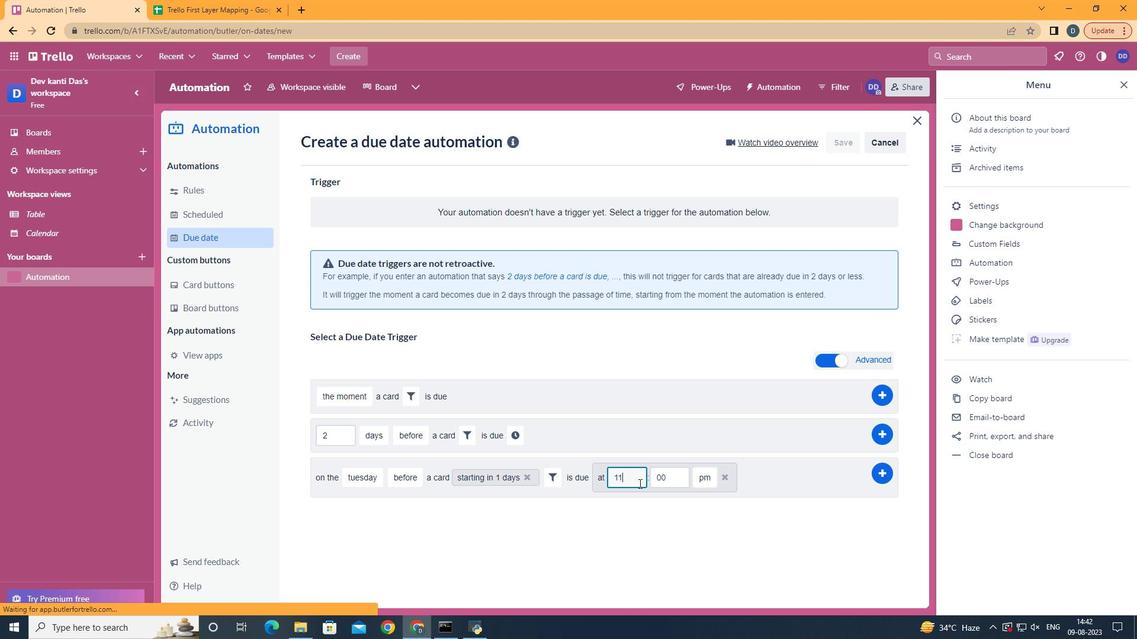 
Action: Mouse moved to (704, 497)
Screenshot: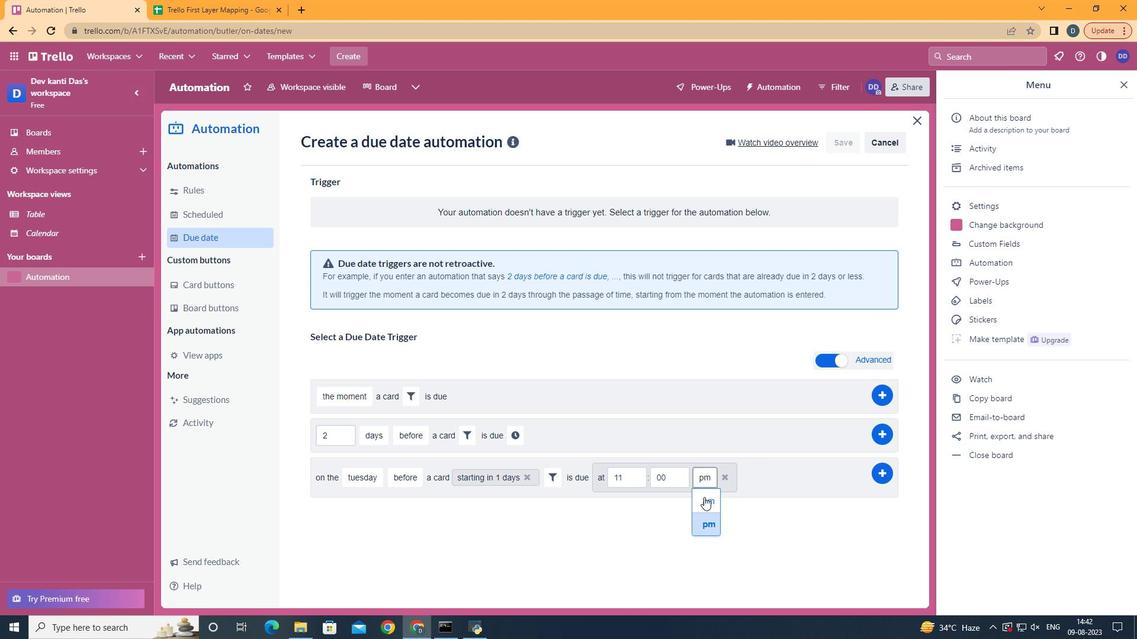 
Action: Mouse pressed left at (704, 497)
Screenshot: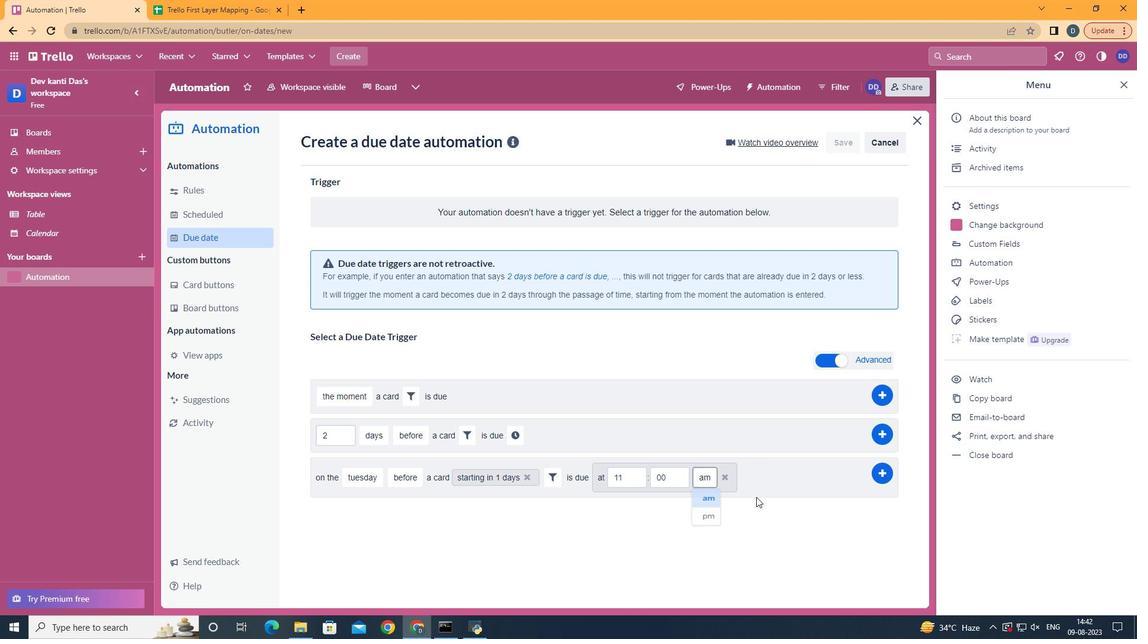 
Action: Mouse moved to (881, 473)
Screenshot: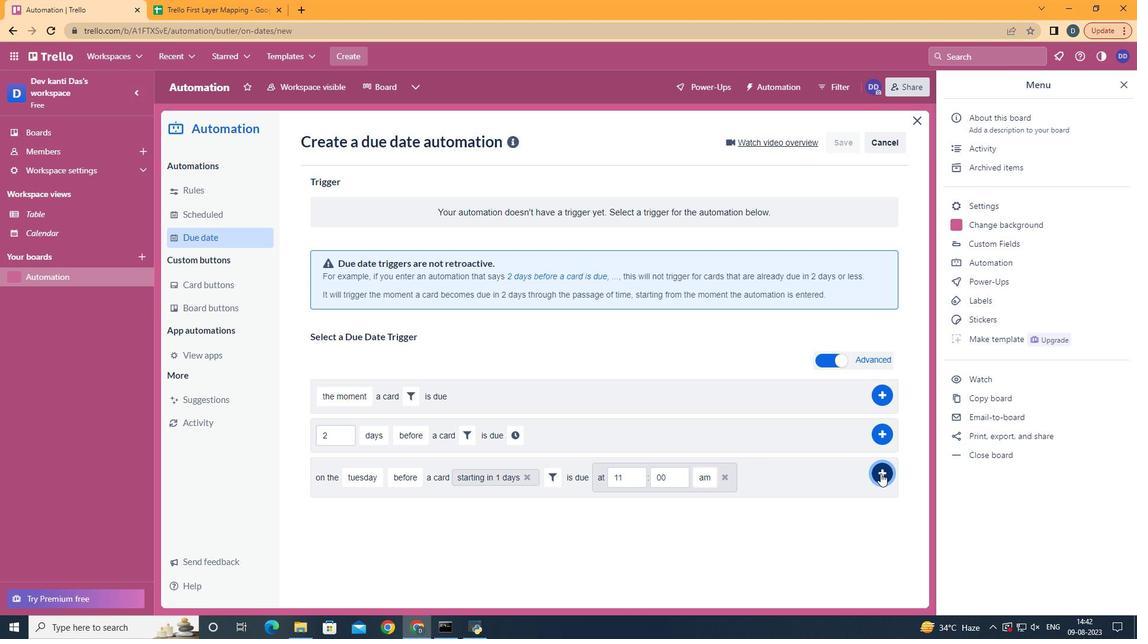 
Action: Mouse pressed left at (881, 473)
Screenshot: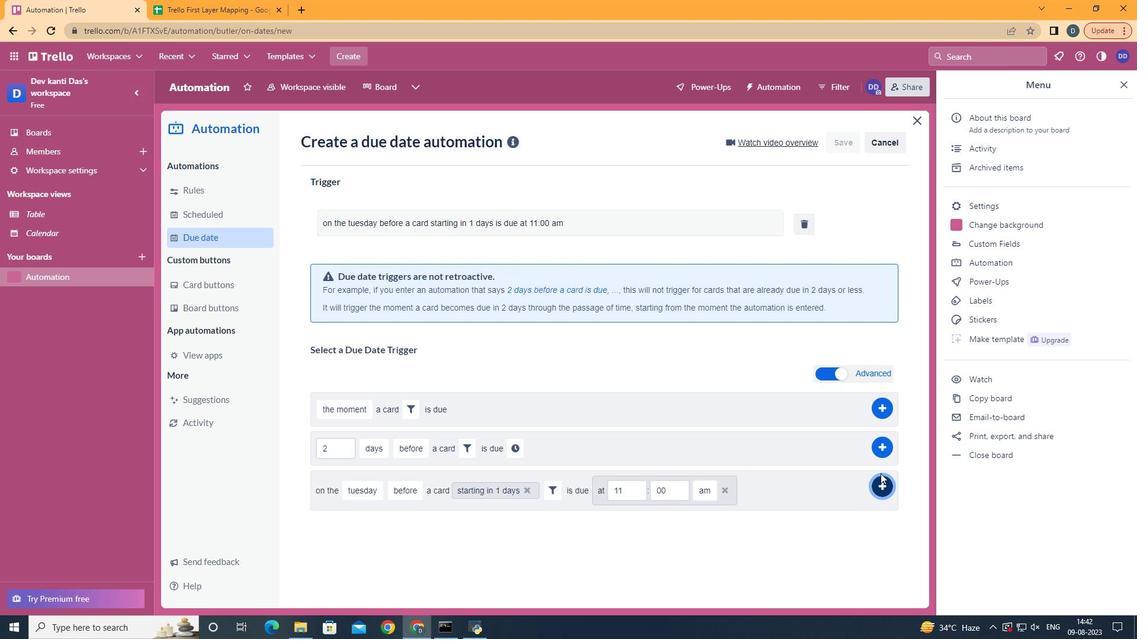 
Action: Mouse moved to (735, 257)
Screenshot: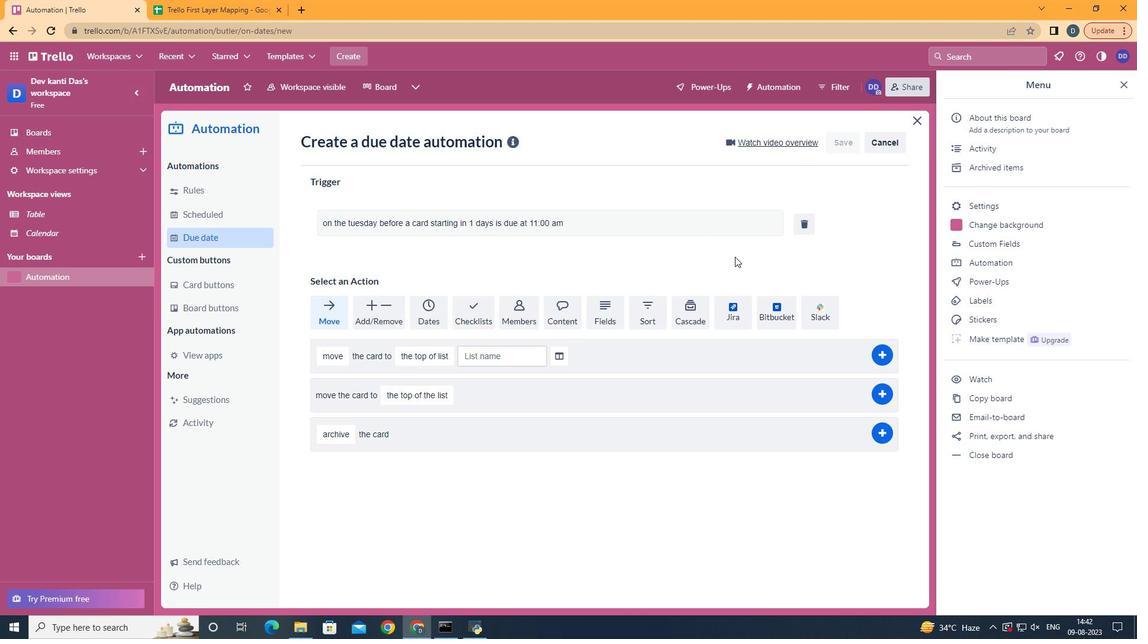 
